 Task: Open a blank sheet, save the file as publicspeaking.pdf Add Heading 'Techniques for effective public speaking: 'Add the following points with small alphabets 'a)	Practice_x000D_
b)	Engage the audience_x000D_
c)	Use visual aids_x000D_
'Select the entire thext and change line spacing to  1.15 ,change the font size of heading and points to 26
Action: Mouse moved to (238, 202)
Screenshot: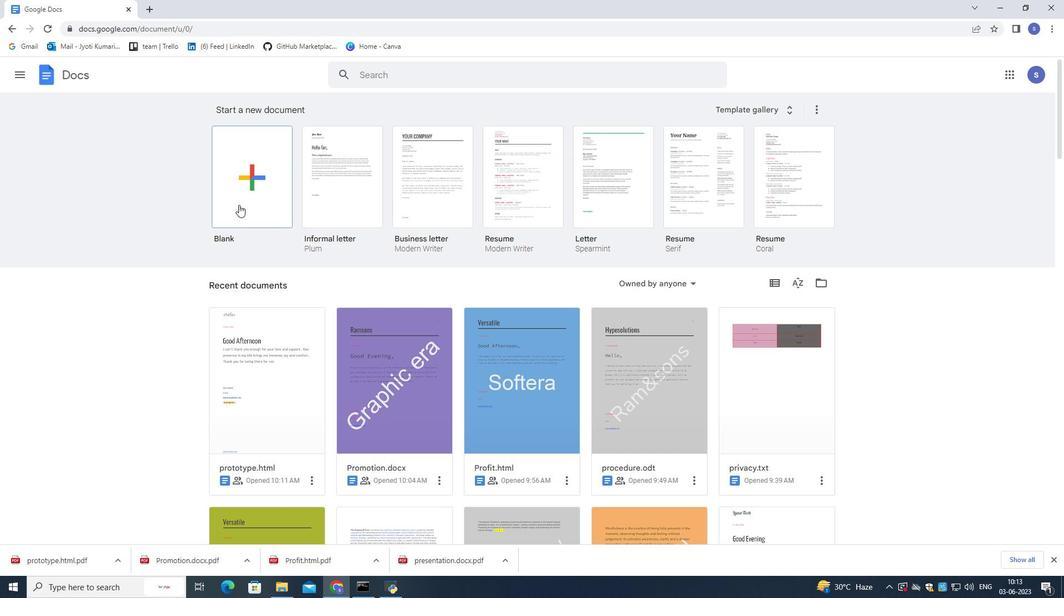 
Action: Mouse pressed left at (238, 202)
Screenshot: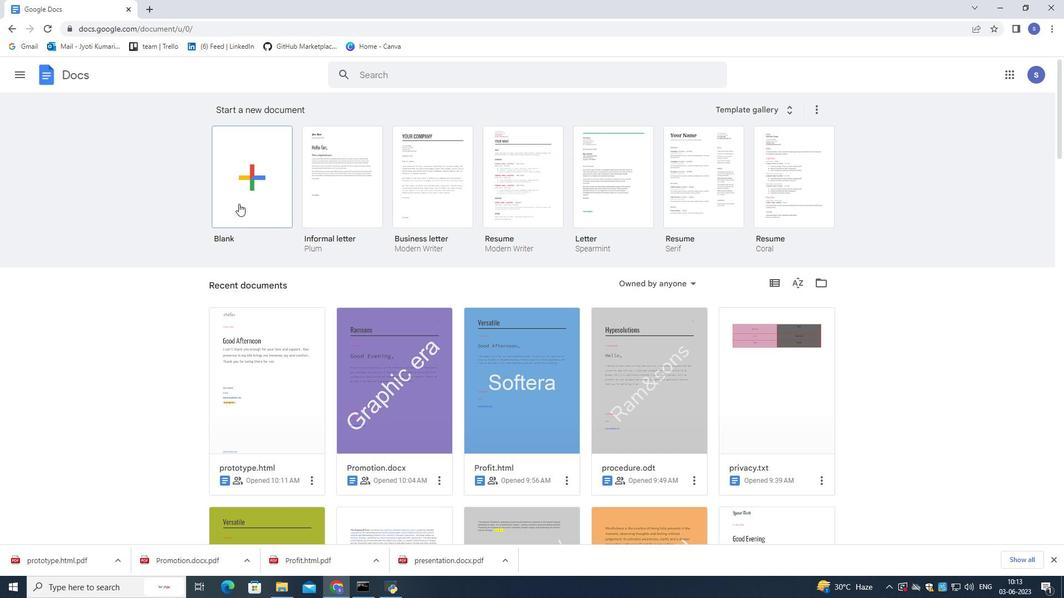 
Action: Mouse moved to (238, 202)
Screenshot: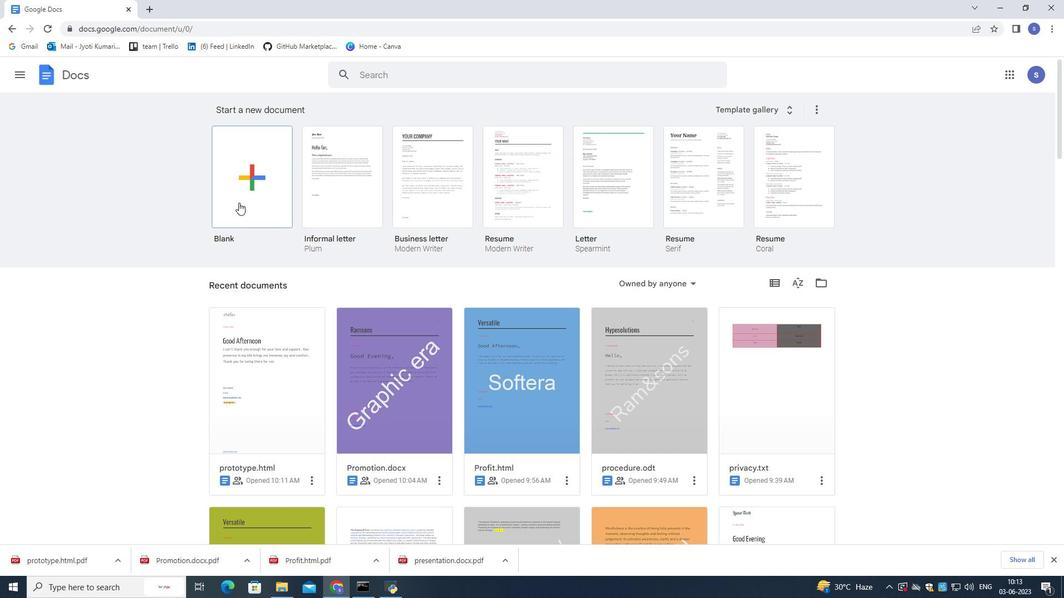 
Action: Mouse pressed left at (238, 202)
Screenshot: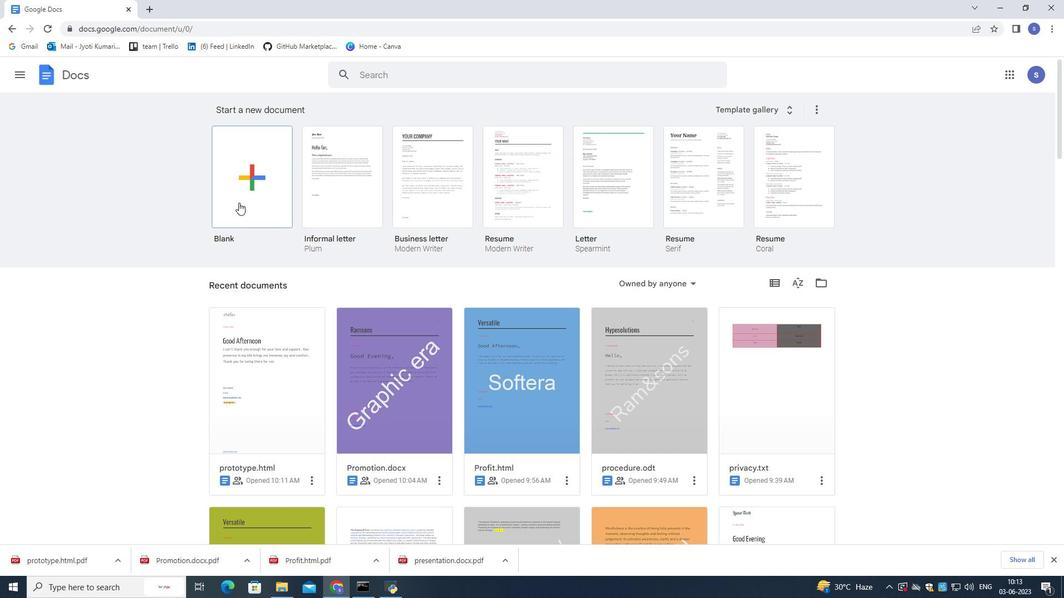 
Action: Mouse moved to (119, 69)
Screenshot: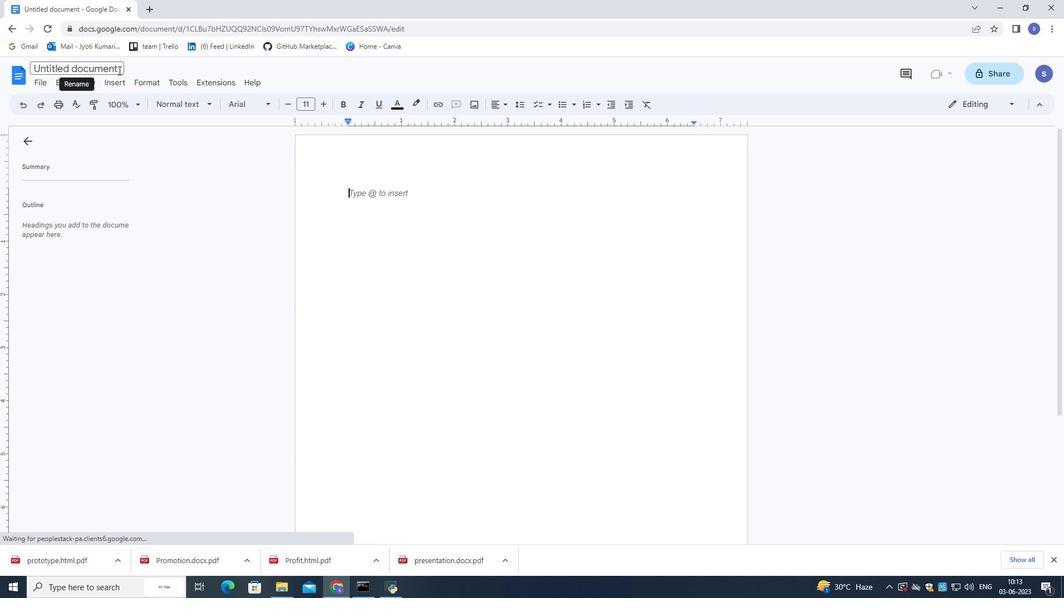 
Action: Mouse pressed left at (119, 69)
Screenshot: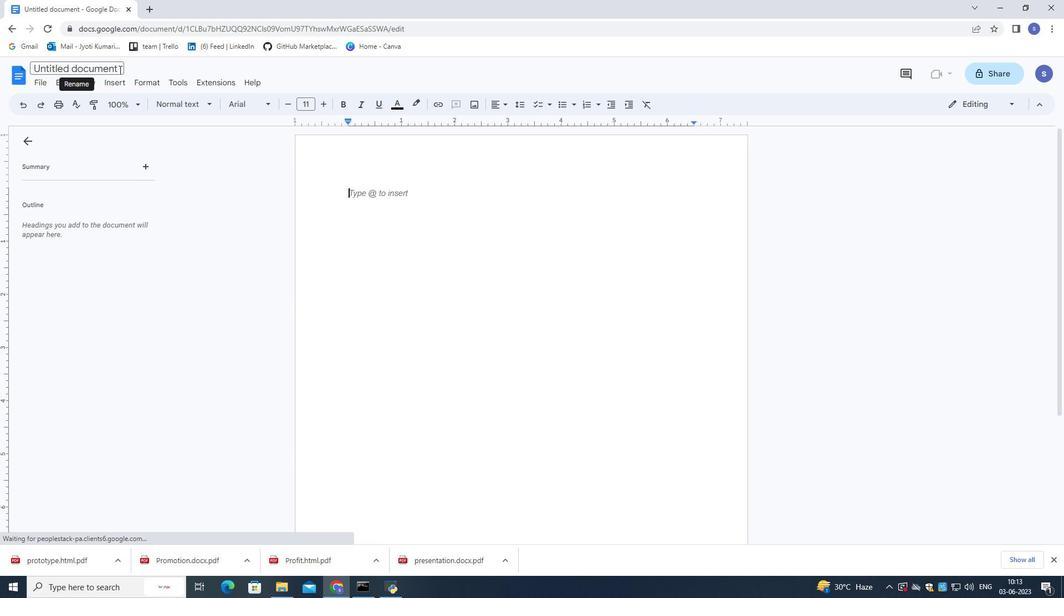 
Action: Mouse moved to (119, 69)
Screenshot: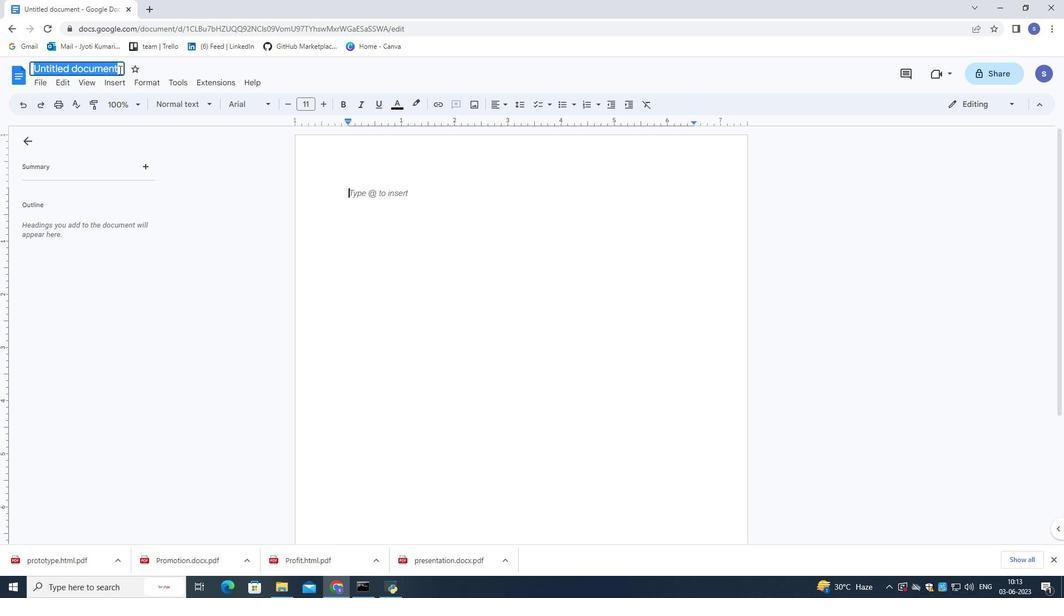 
Action: Key pressed pulicspeaking.pdf<Key.enter>
Screenshot: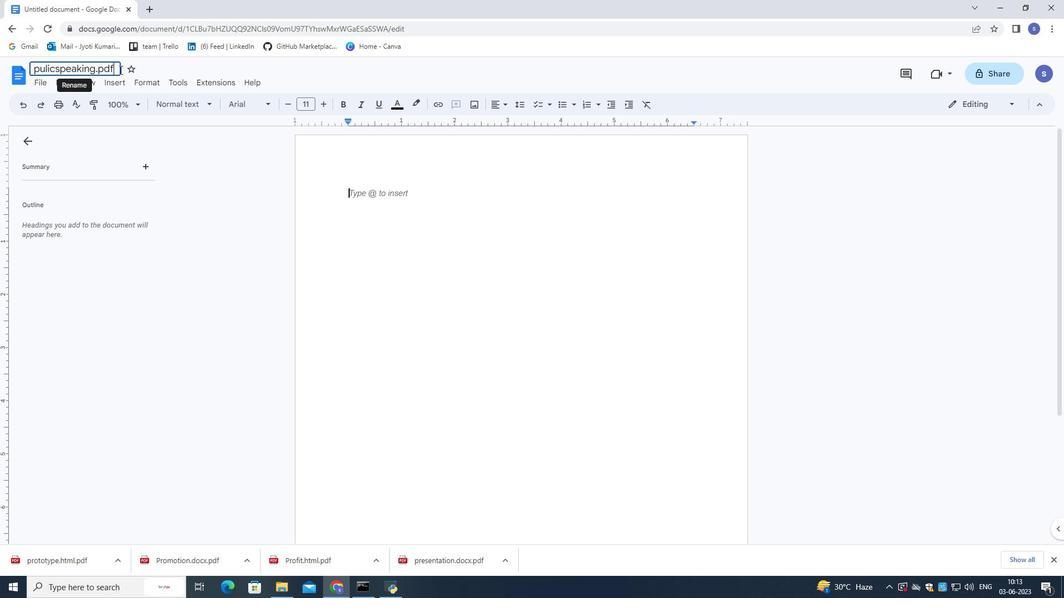 
Action: Mouse moved to (336, 191)
Screenshot: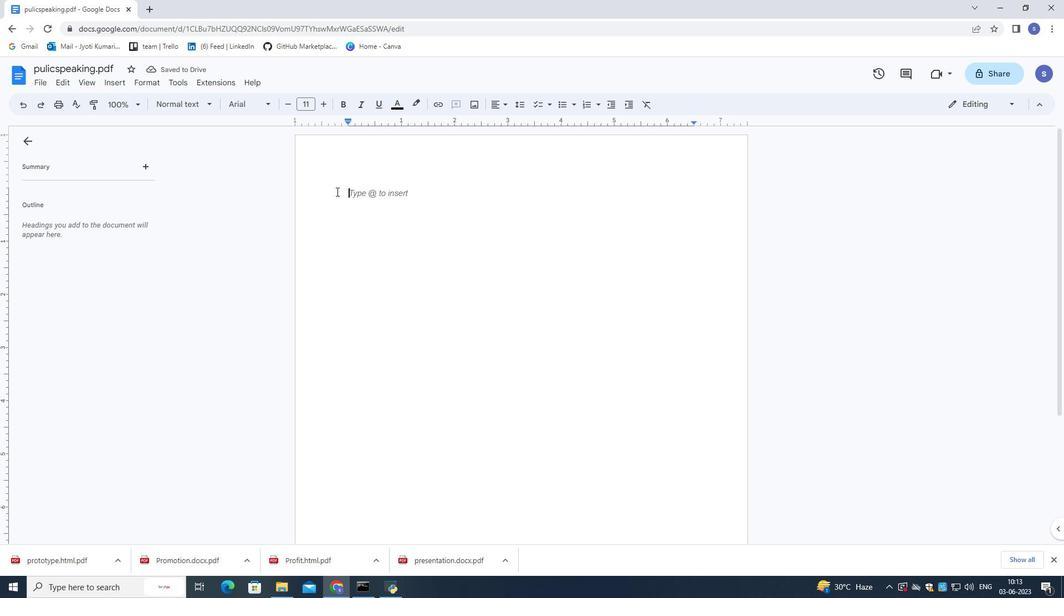 
Action: Mouse pressed left at (336, 191)
Screenshot: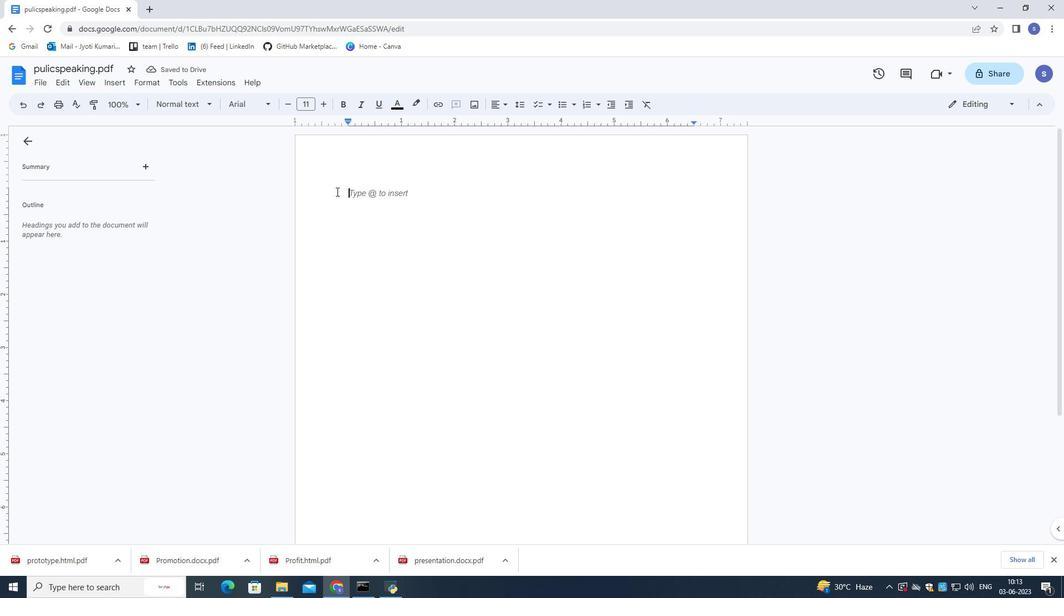 
Action: Mouse moved to (325, 151)
Screenshot: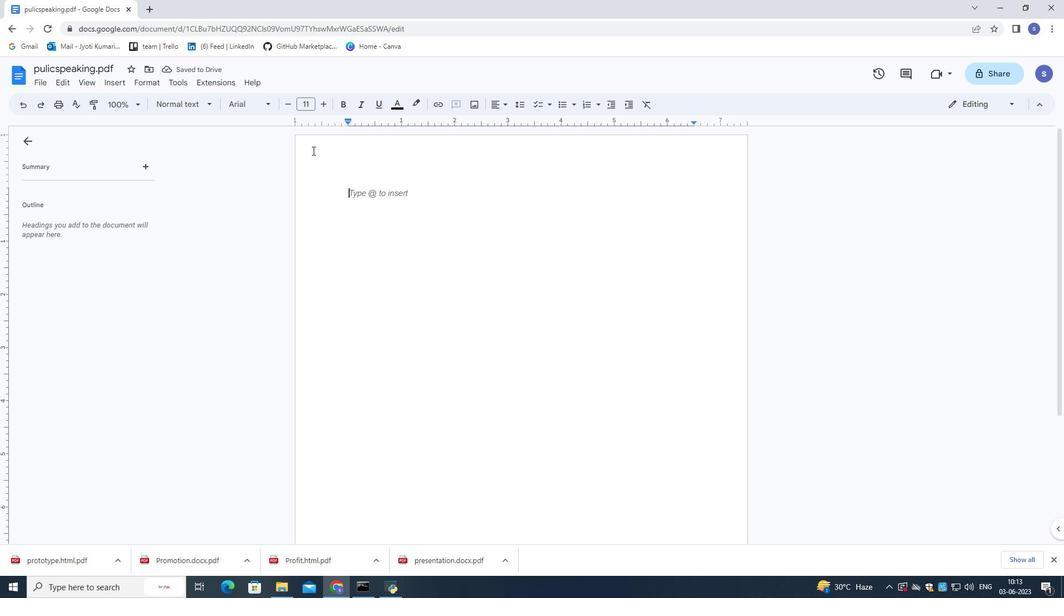 
Action: Key pressed <Key.shift><Key.shift><Key.shift><Key.shift><Key.shift><Key.shift><Key.shift><Key.shift><Key.shift><Key.shift><Key.shift><Key.shift><Key.shift><Key.shift><Key.shift>Public<Key.space><Key.backspace><Key.backspace><Key.backspace><Key.backspace><Key.backspace><Key.backspace><Key.backspace><Key.backspace><Key.backspace><Key.backspace><Key.backspace><Key.backspace><Key.shift>Techniques<Key.space>for<Key.space><Key.shift>effective<Key.space>public<Key.space>speaking<Key.shift_r>:<Key.space><Key.enter><Key.enter>
Screenshot: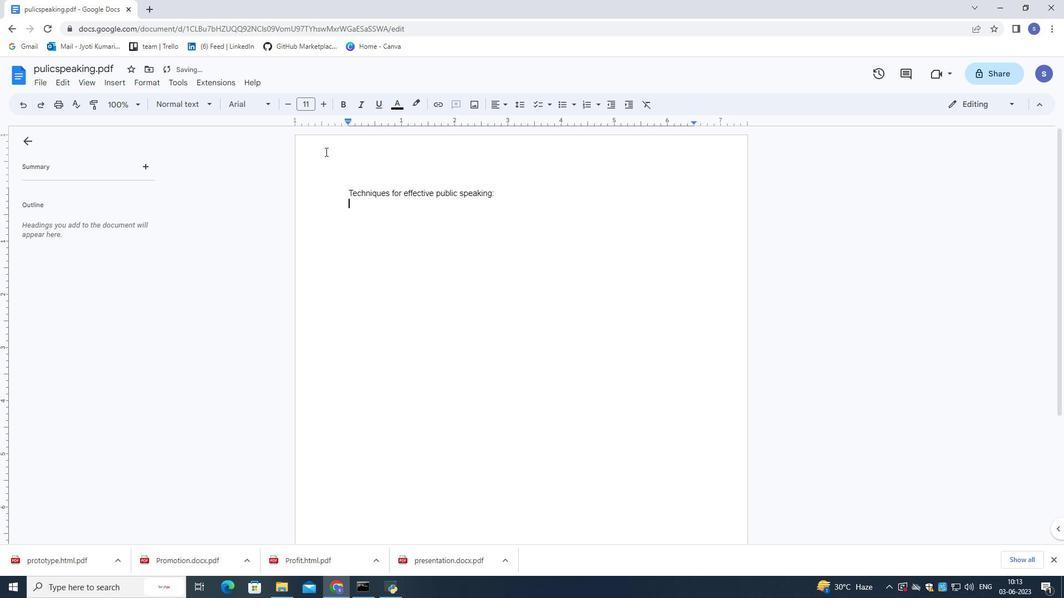 
Action: Mouse moved to (568, 103)
Screenshot: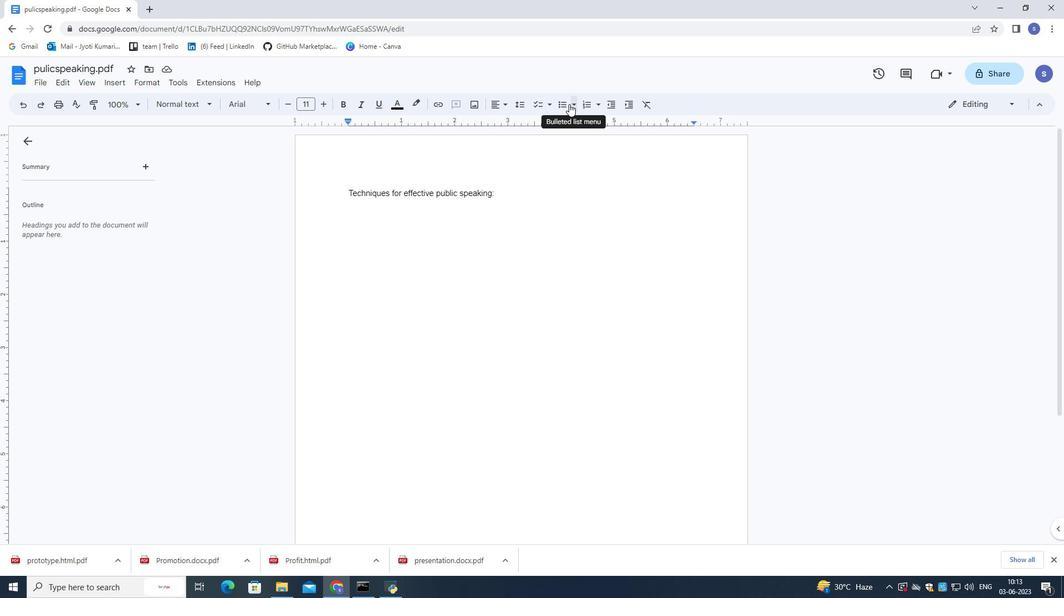 
Action: Mouse pressed left at (568, 103)
Screenshot: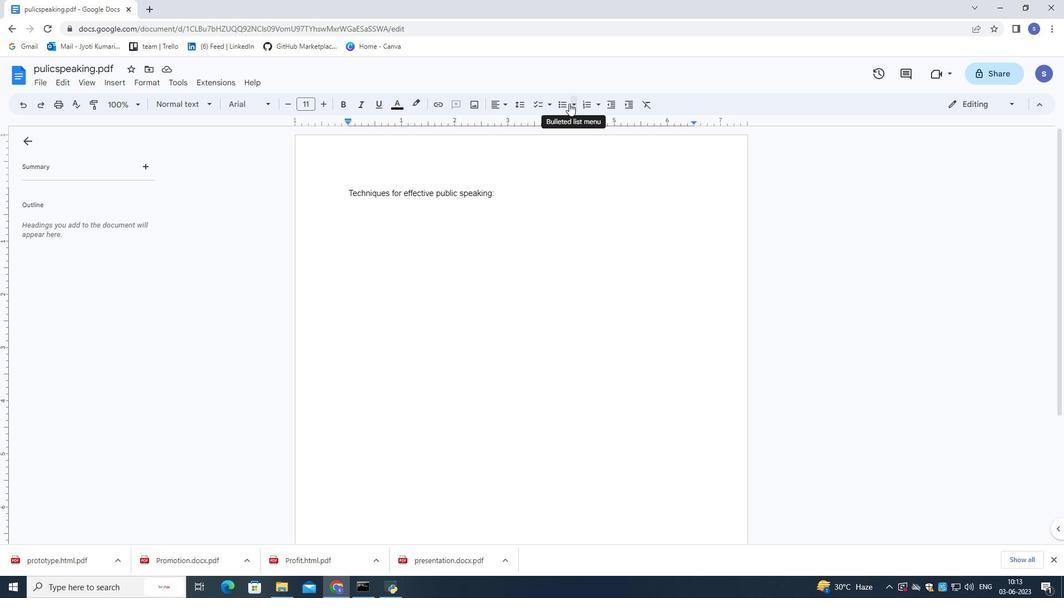 
Action: Mouse moved to (571, 104)
Screenshot: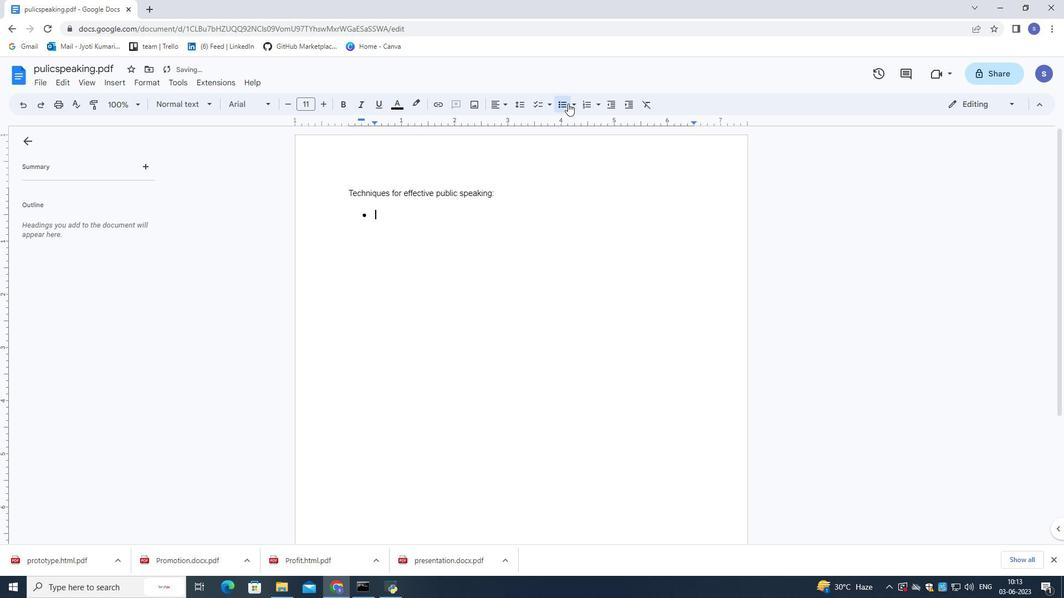 
Action: Mouse pressed left at (571, 104)
Screenshot: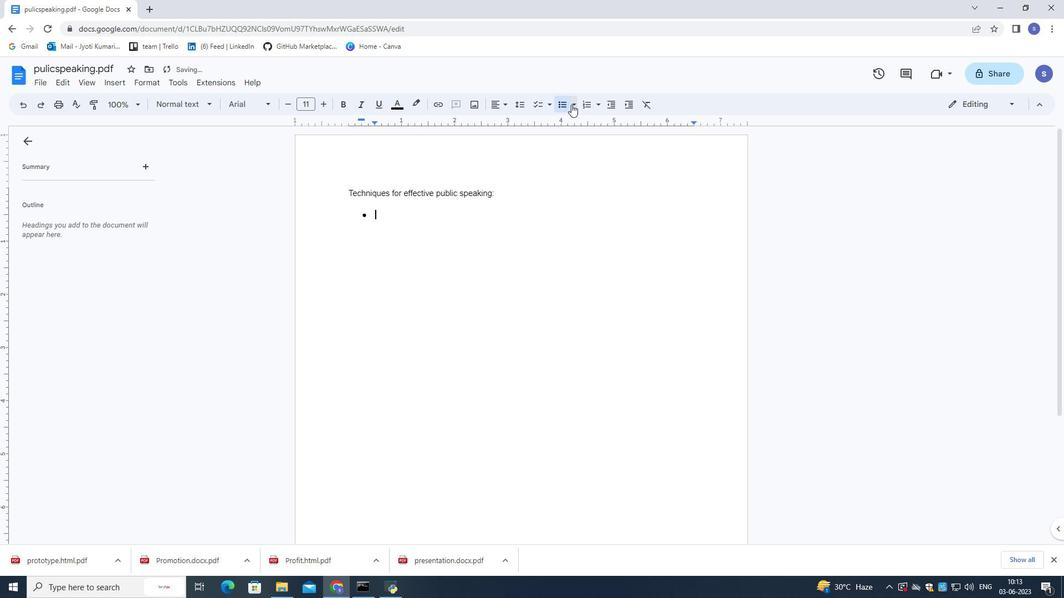 
Action: Mouse moved to (598, 106)
Screenshot: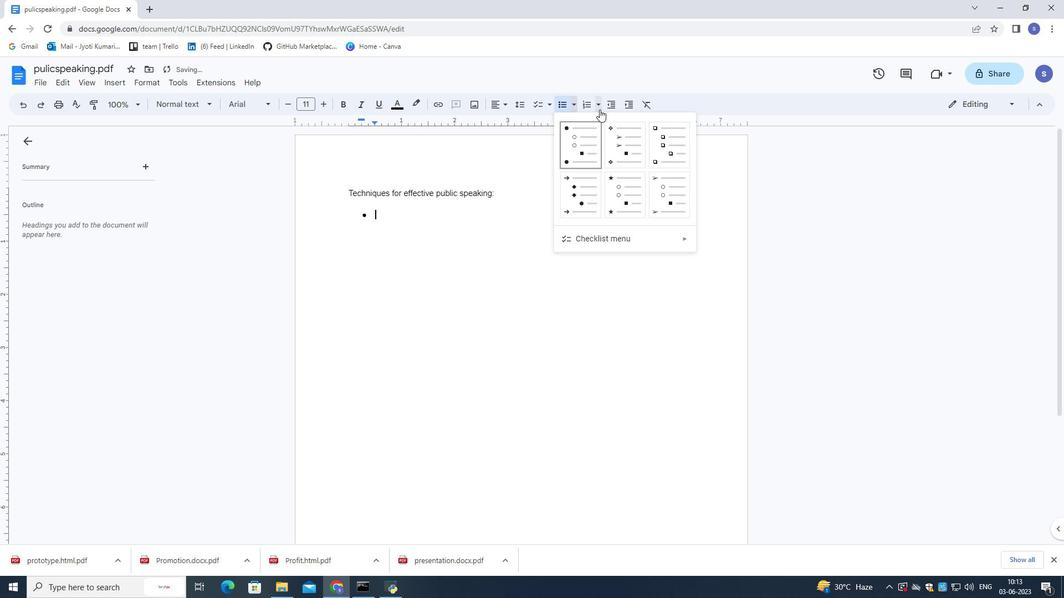 
Action: Mouse pressed left at (598, 106)
Screenshot: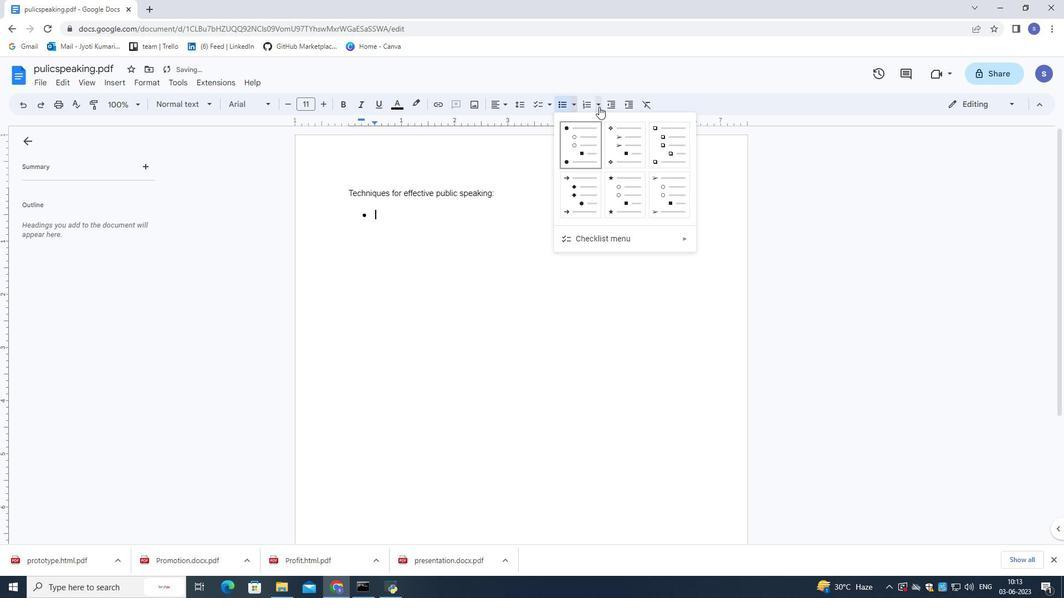 
Action: Mouse moved to (648, 155)
Screenshot: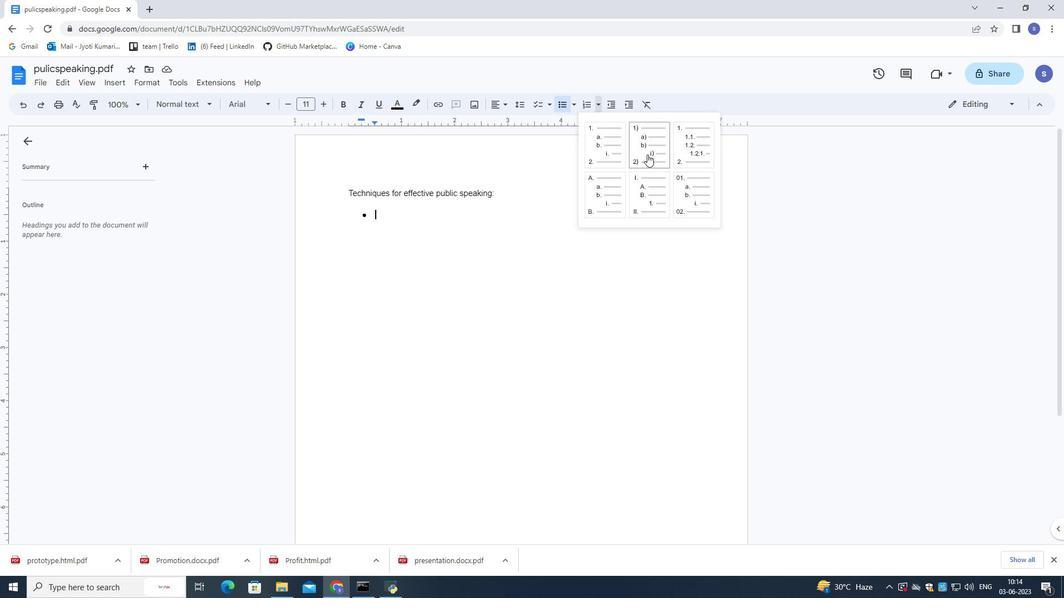 
Action: Mouse pressed left at (648, 155)
Screenshot: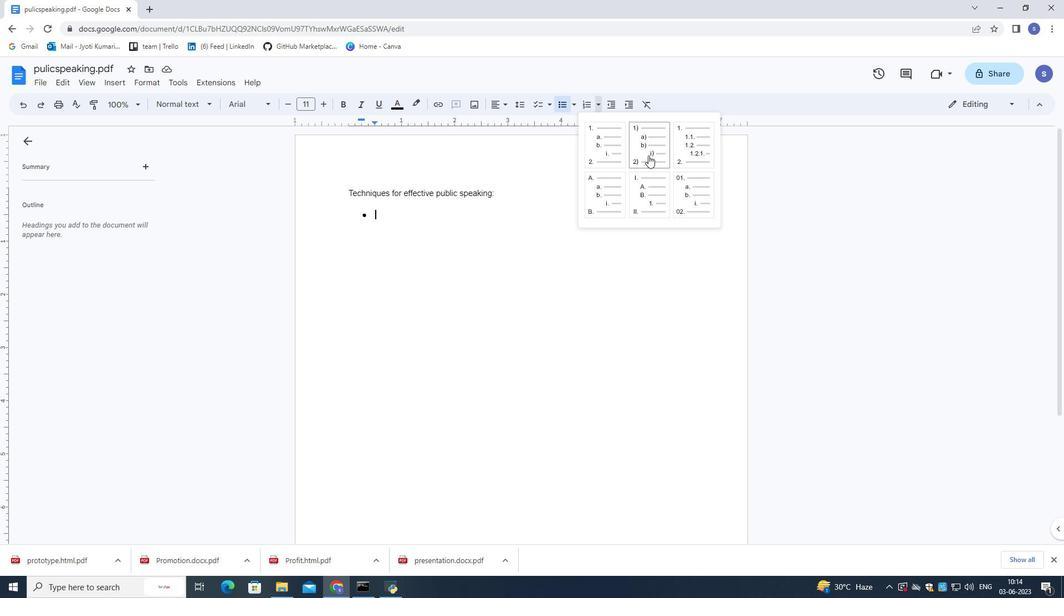 
Action: Mouse moved to (637, 169)
Screenshot: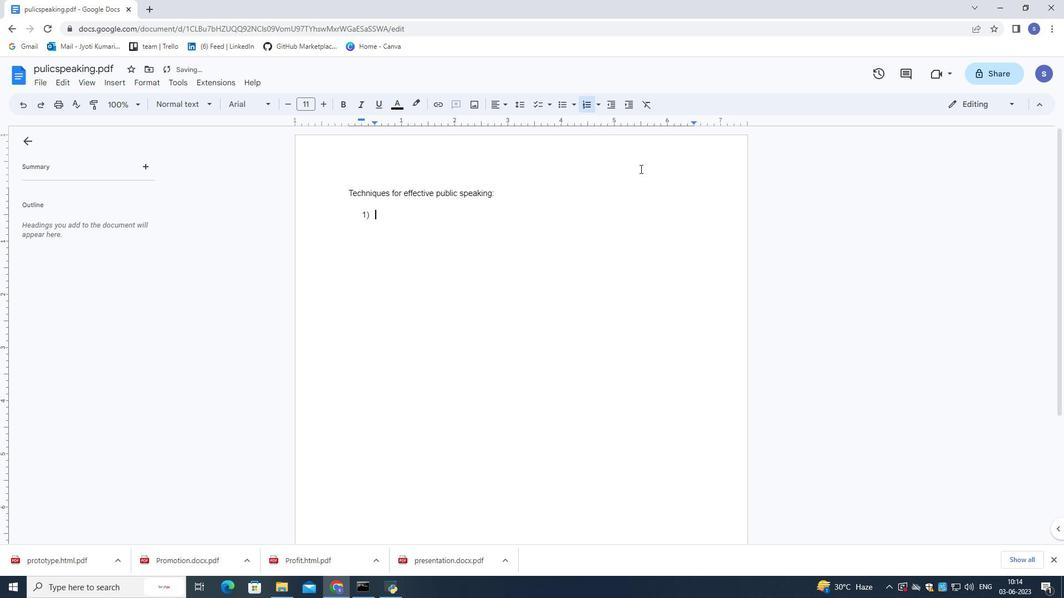 
Action: Key pressed <Key.enter><Key.enter>
Screenshot: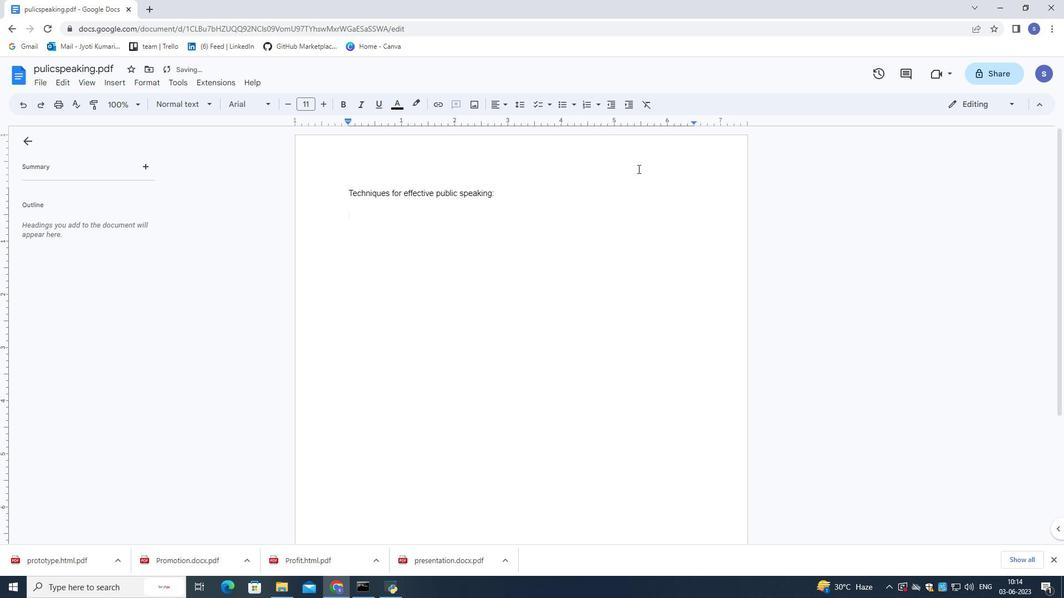 
Action: Mouse moved to (544, 108)
Screenshot: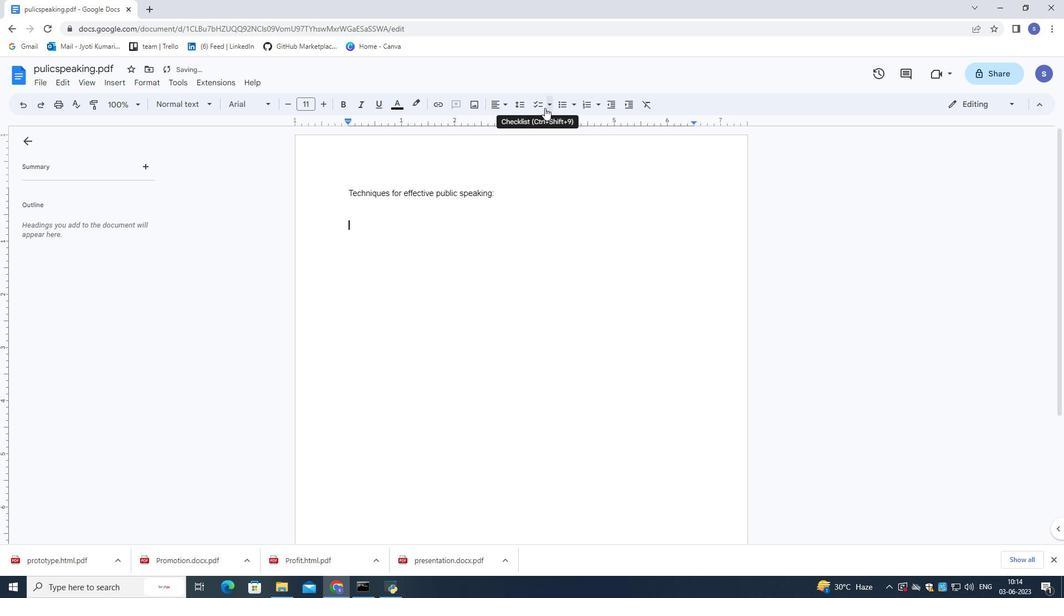
Action: Mouse pressed left at (544, 108)
Screenshot: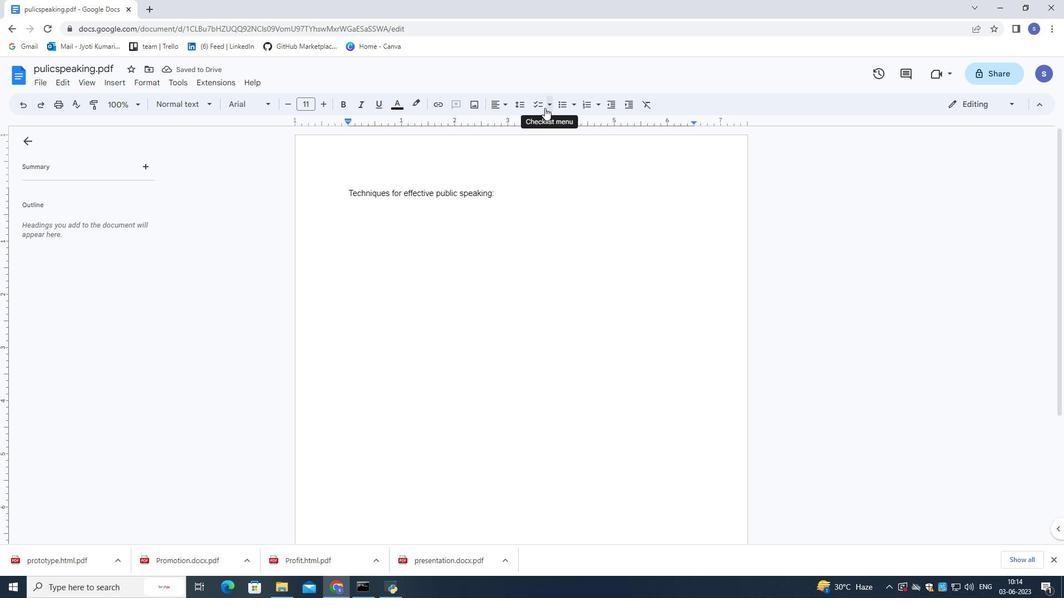 
Action: Mouse moved to (523, 108)
Screenshot: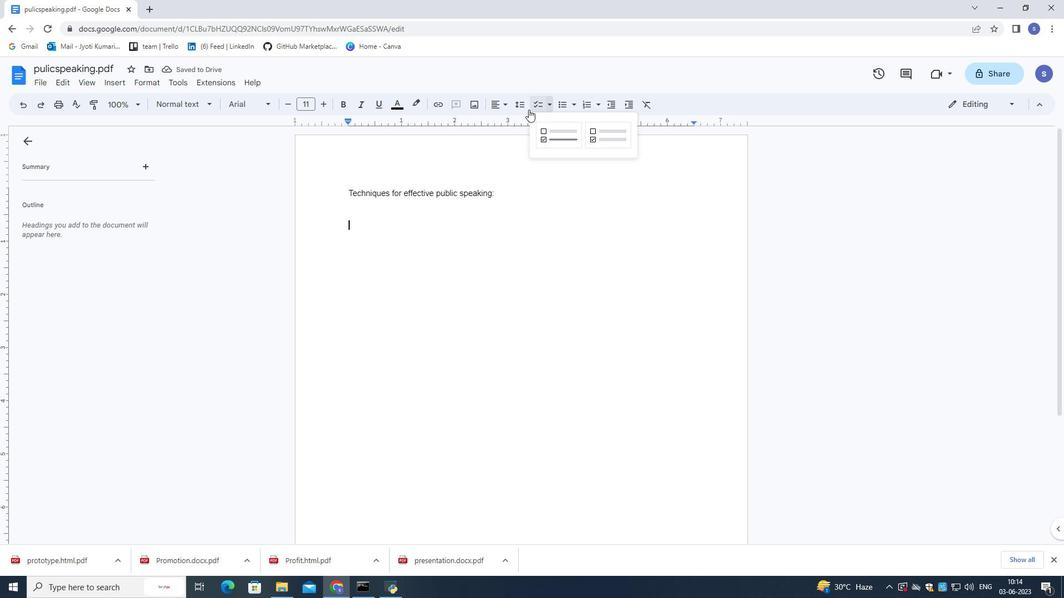 
Action: Mouse pressed left at (523, 108)
Screenshot: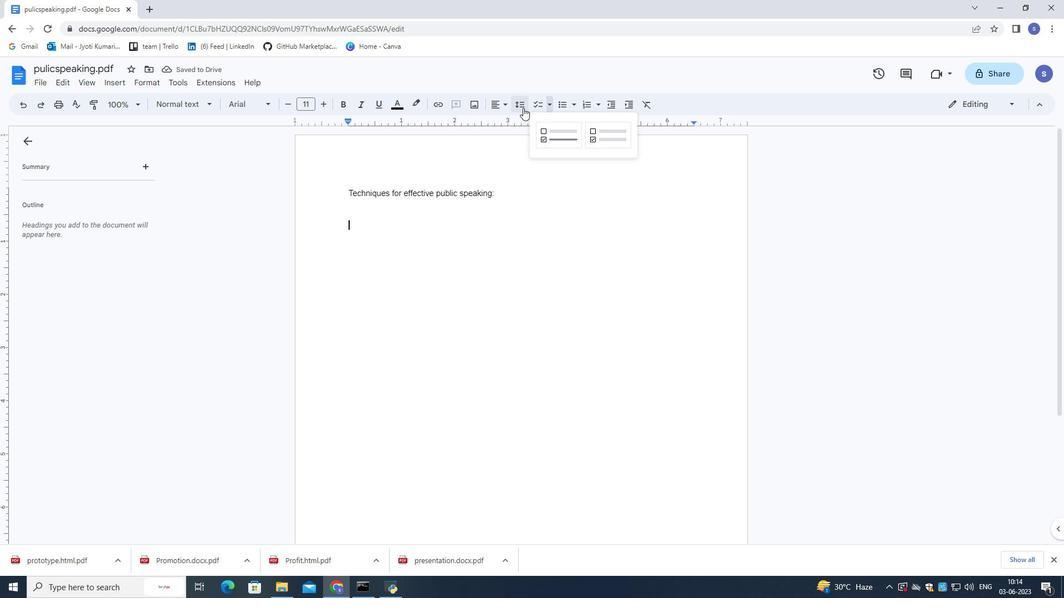 
Action: Mouse moved to (570, 108)
Screenshot: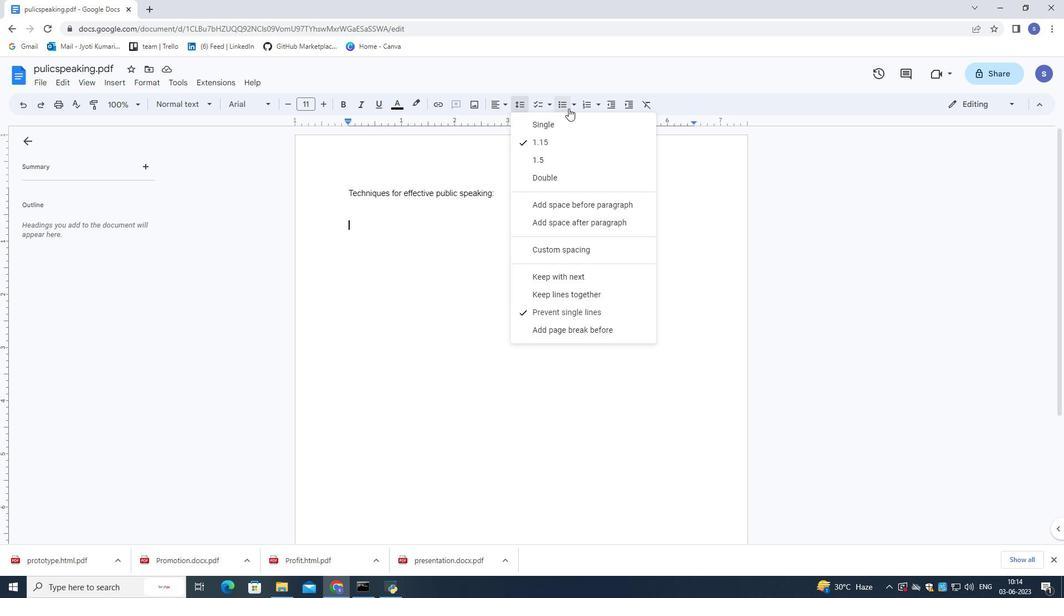 
Action: Mouse pressed left at (570, 108)
Screenshot: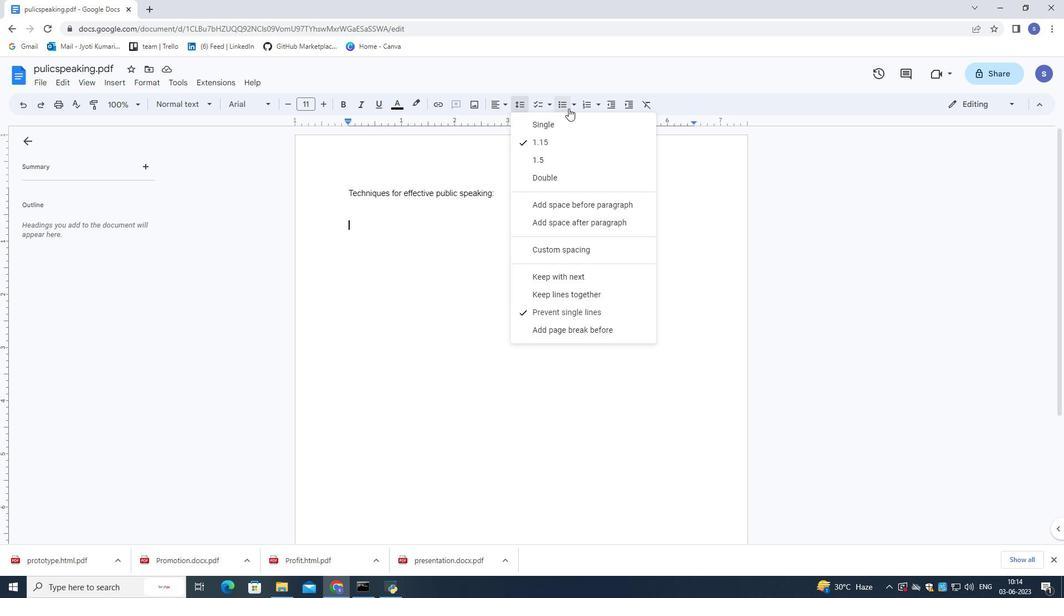 
Action: Mouse moved to (595, 105)
Screenshot: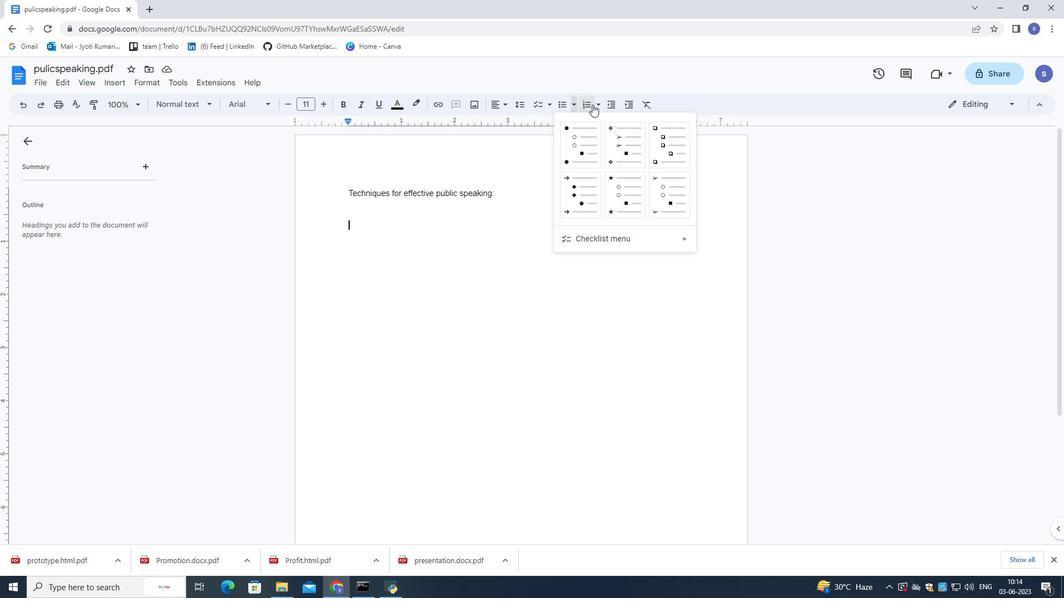 
Action: Mouse pressed left at (595, 105)
Screenshot: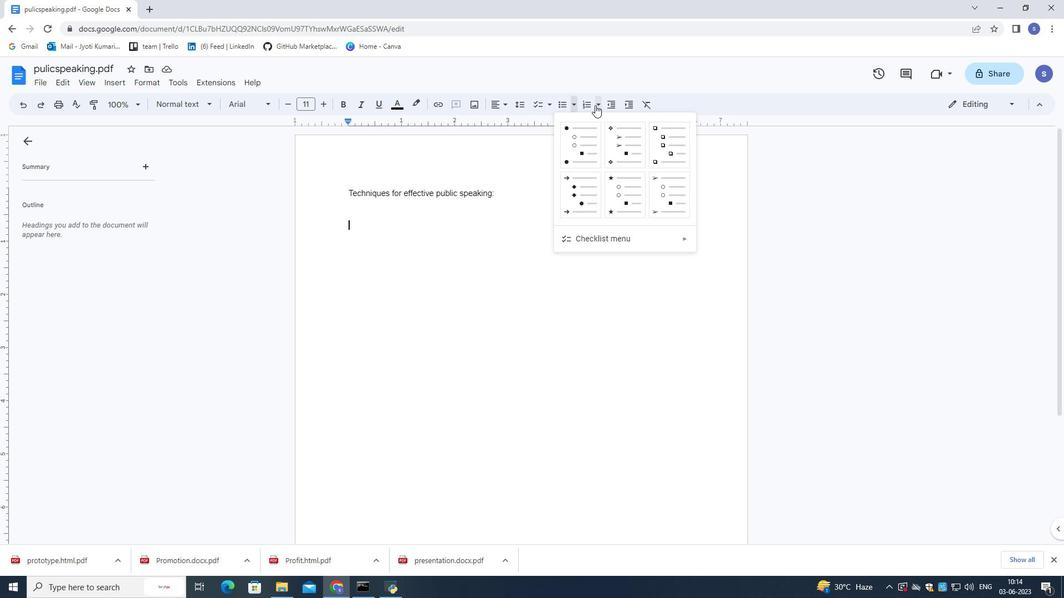 
Action: Mouse moved to (610, 179)
Screenshot: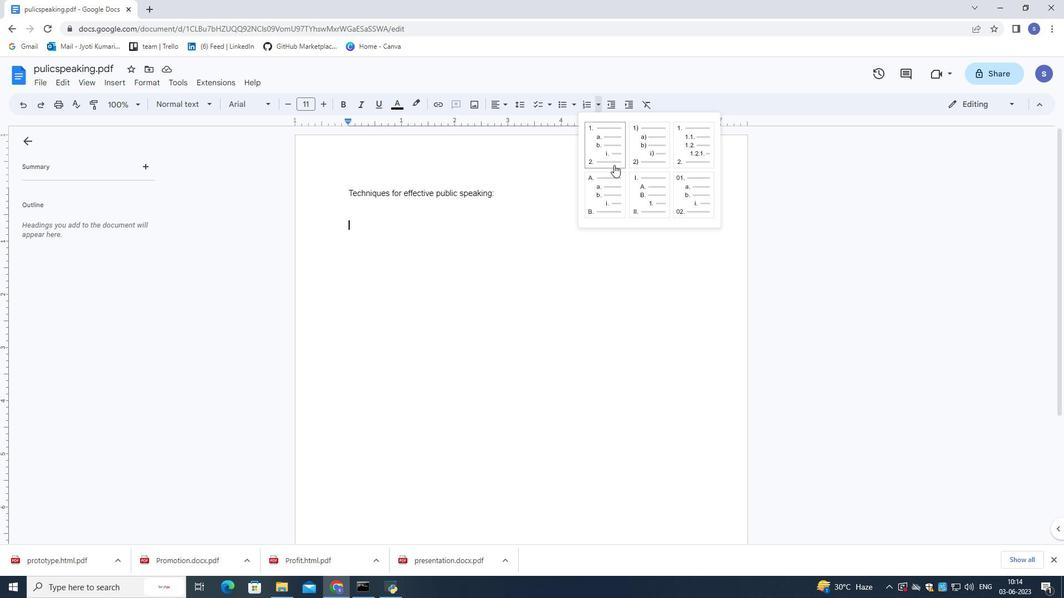 
Action: Mouse pressed left at (610, 179)
Screenshot: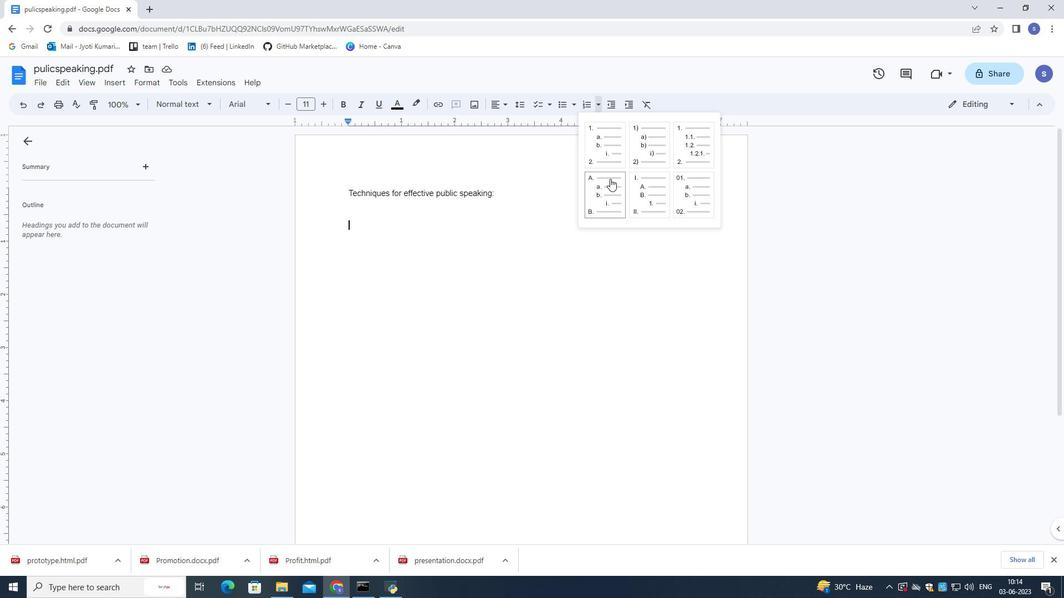 
Action: Mouse moved to (610, 181)
Screenshot: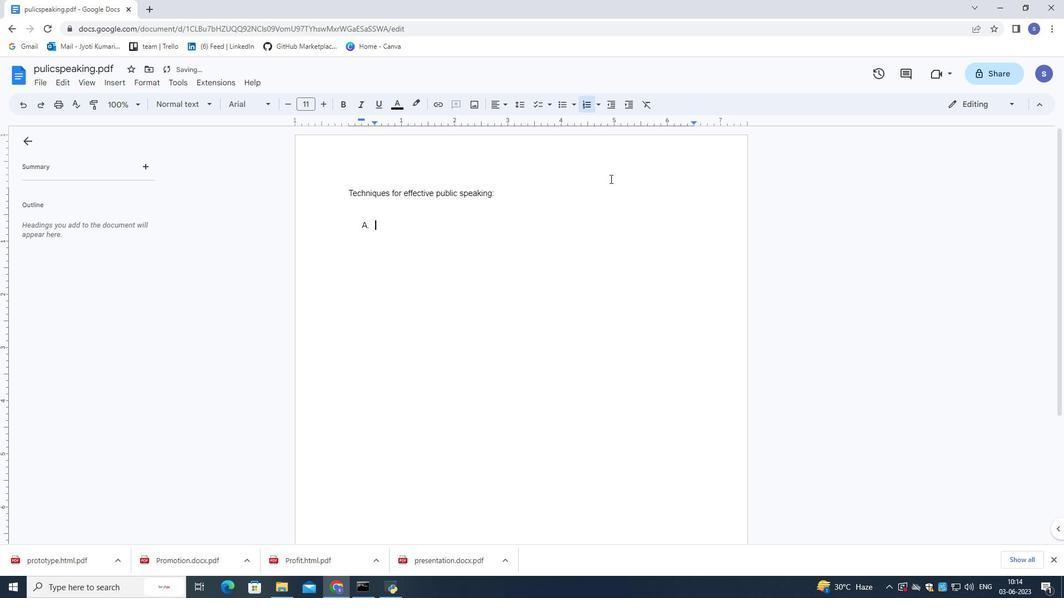 
Action: Key pressed practice<Key.enter><Key.shift><Key.shift><Key.shift>Engage<Key.space>and<Key.space>audience<Key.enter><Key.shift>use<Key.space>visual<Key.space>aids
Screenshot: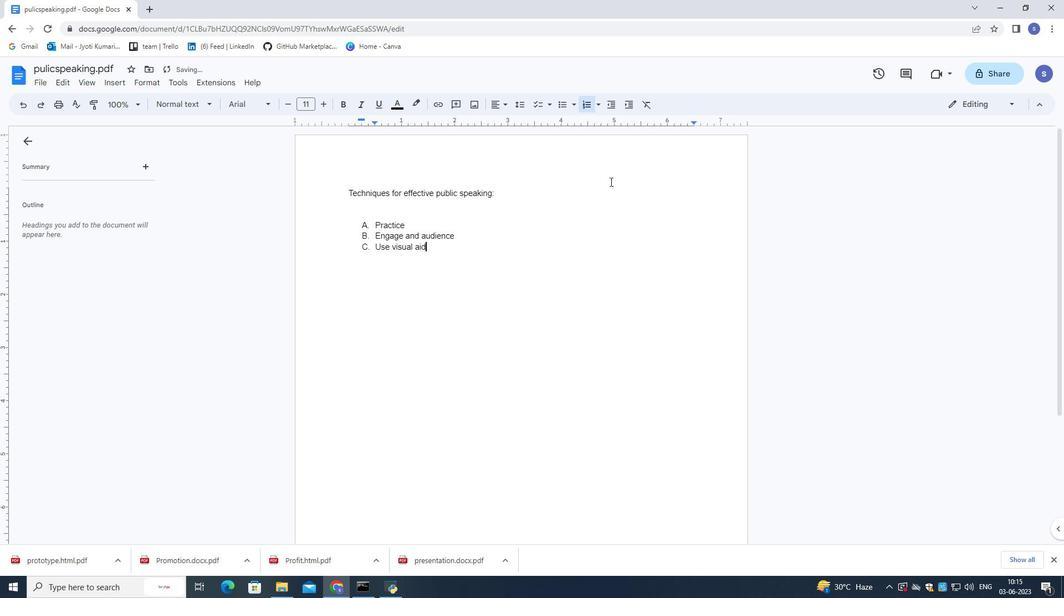
Action: Mouse moved to (479, 254)
Screenshot: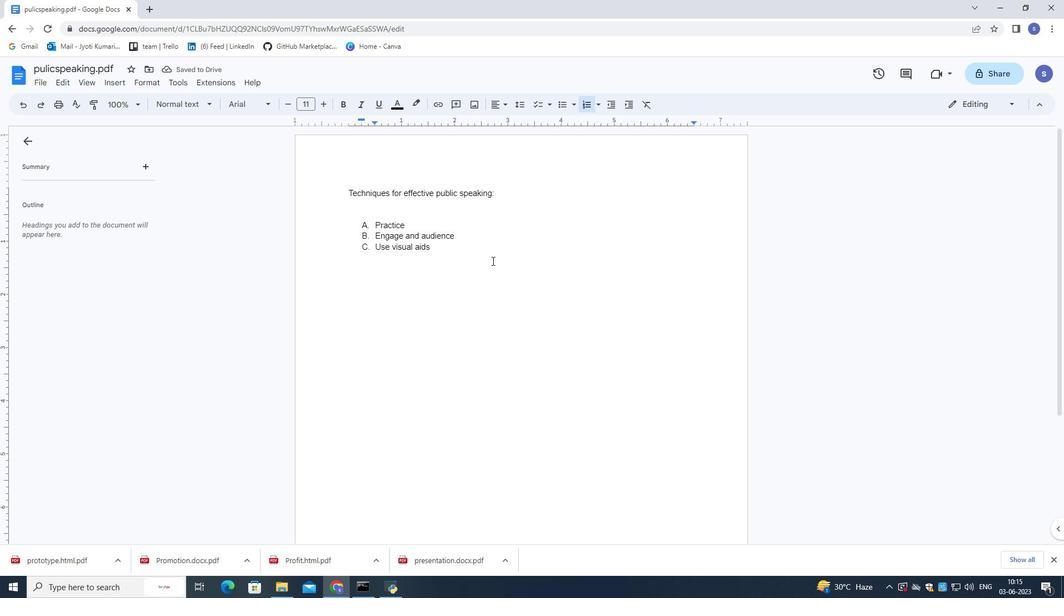 
Action: Mouse pressed left at (479, 254)
Screenshot: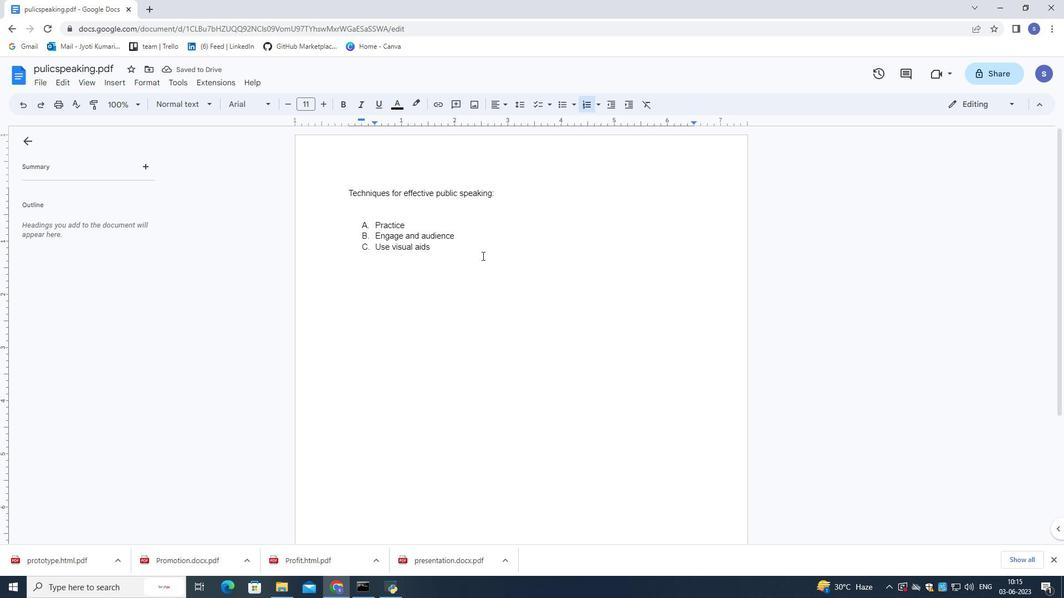 
Action: Mouse moved to (346, 226)
Screenshot: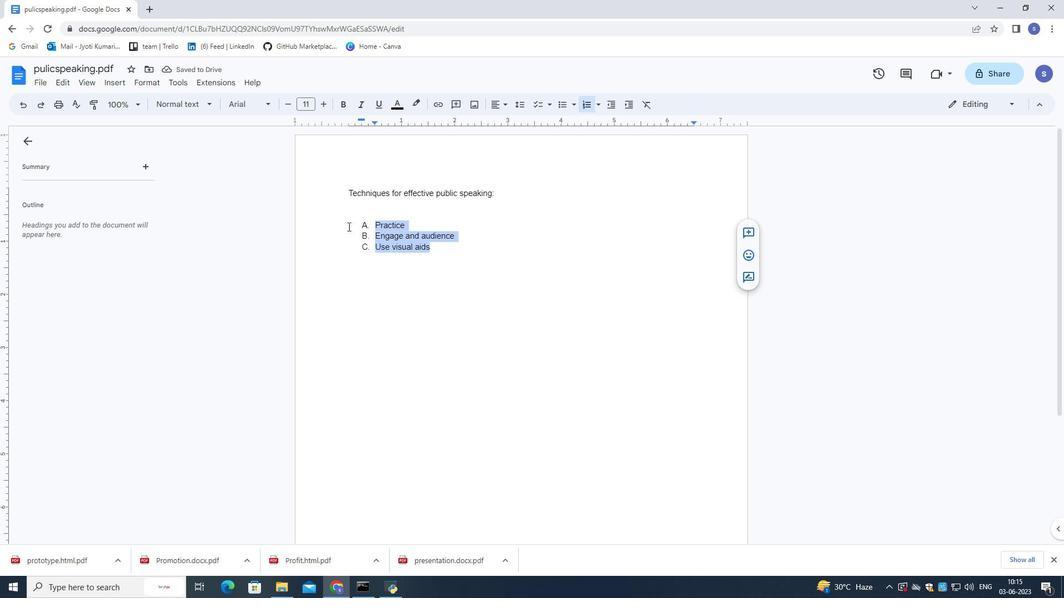 
Action: Mouse pressed left at (346, 226)
Screenshot: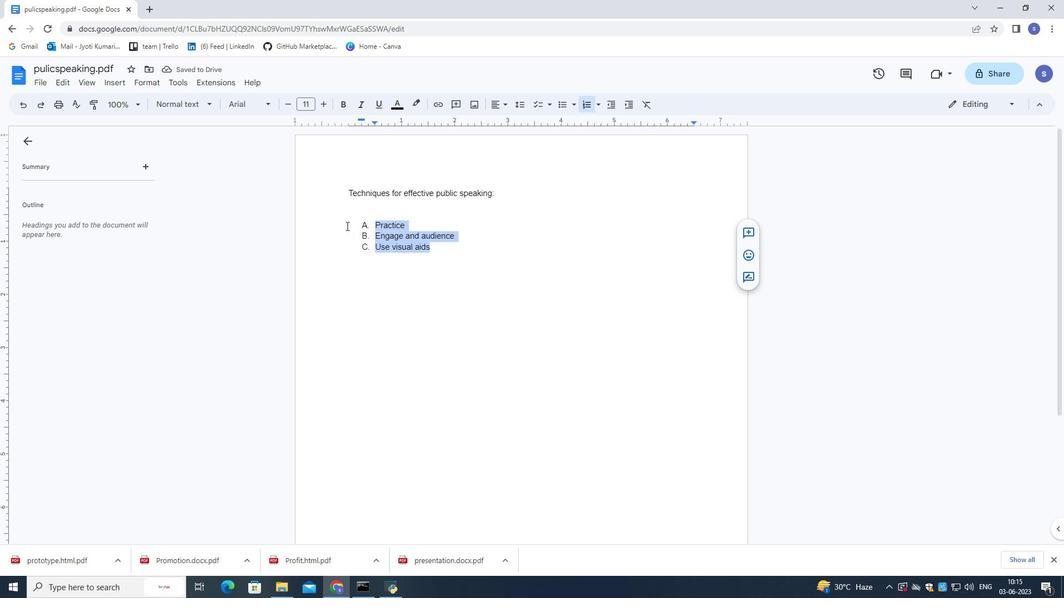 
Action: Mouse moved to (514, 105)
Screenshot: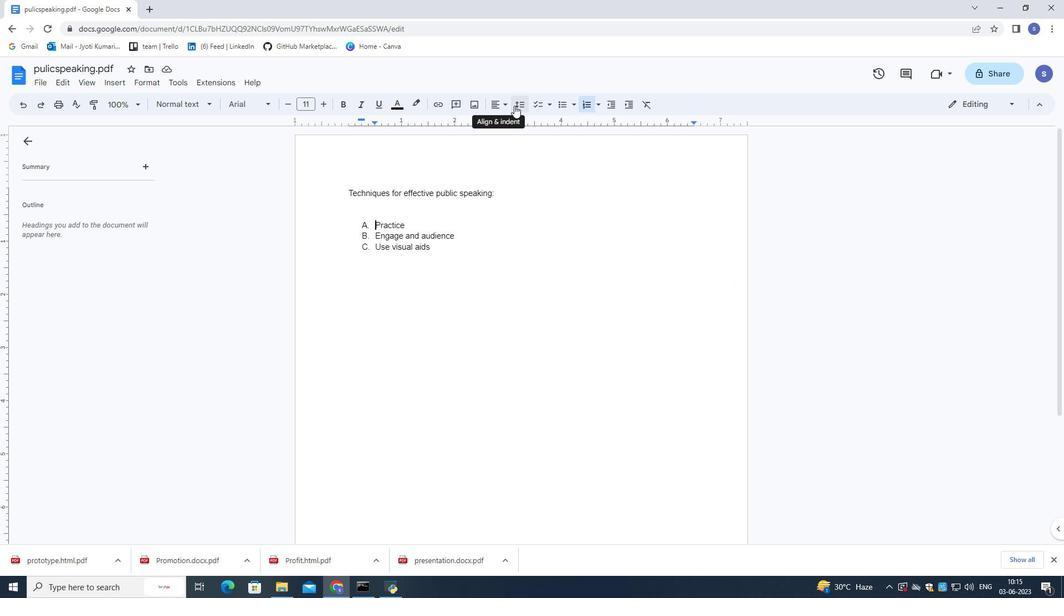 
Action: Mouse pressed left at (514, 105)
Screenshot: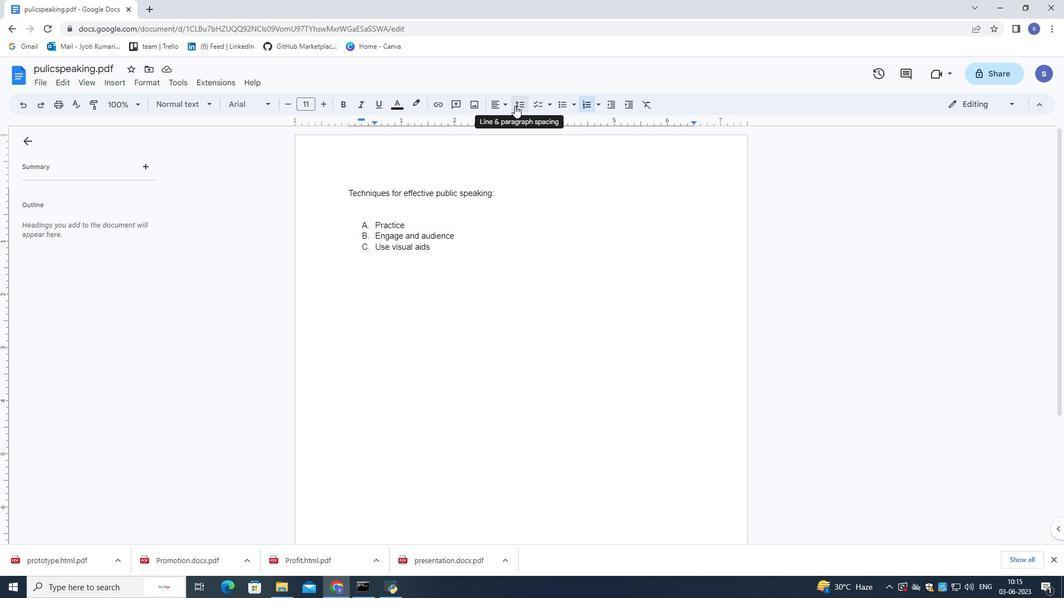 
Action: Mouse moved to (528, 140)
Screenshot: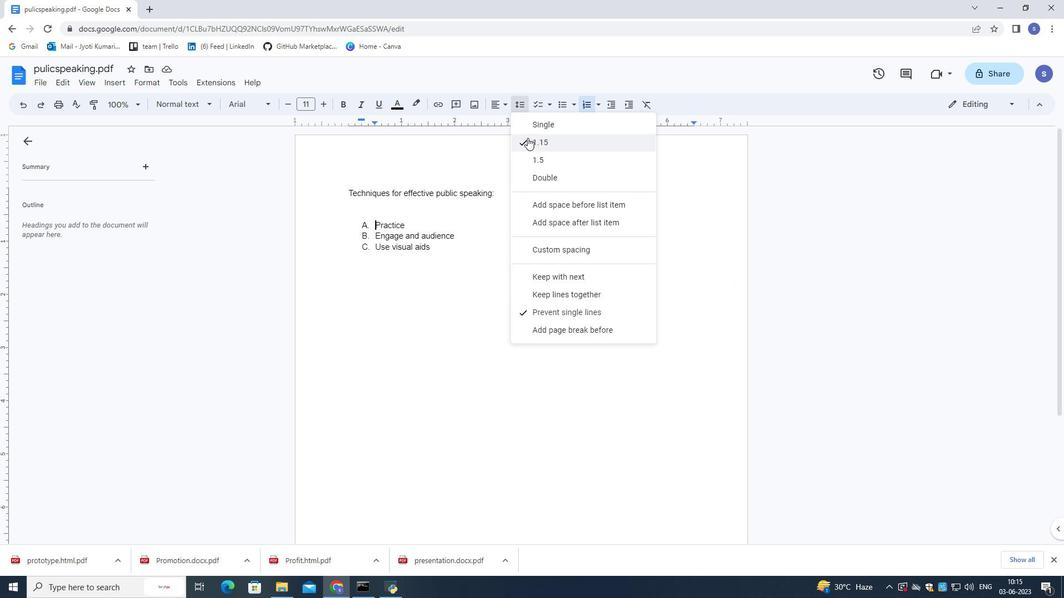 
Action: Mouse pressed left at (528, 140)
Screenshot: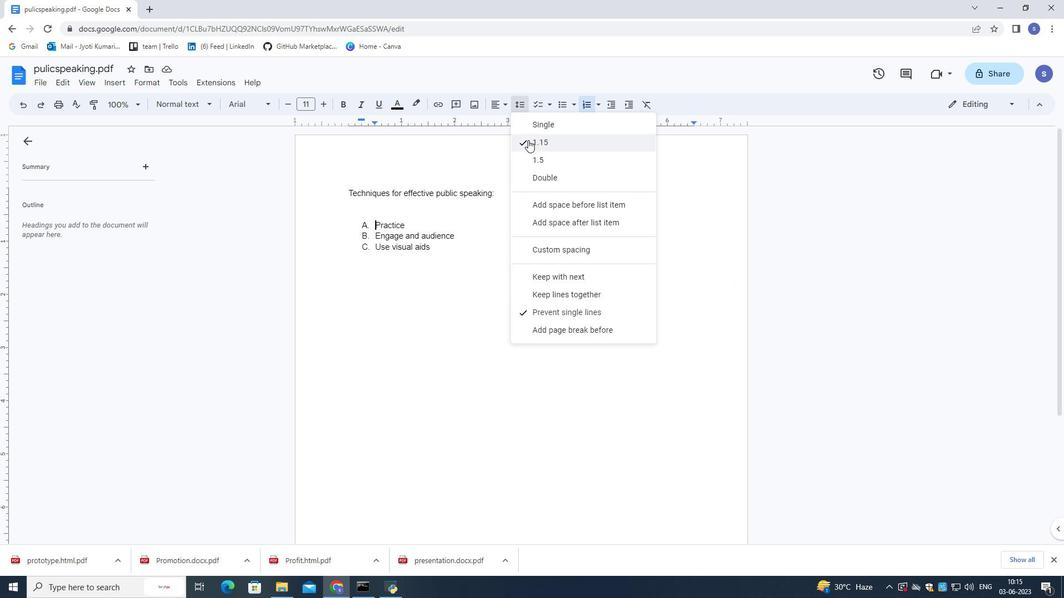 
Action: Mouse moved to (529, 144)
Screenshot: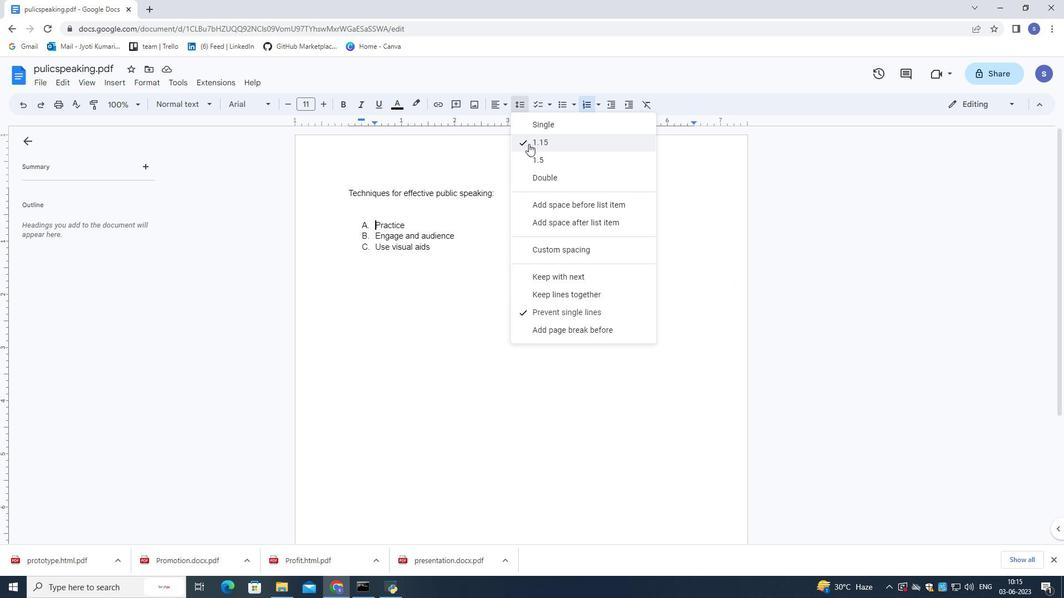 
Action: Mouse pressed left at (529, 144)
Screenshot: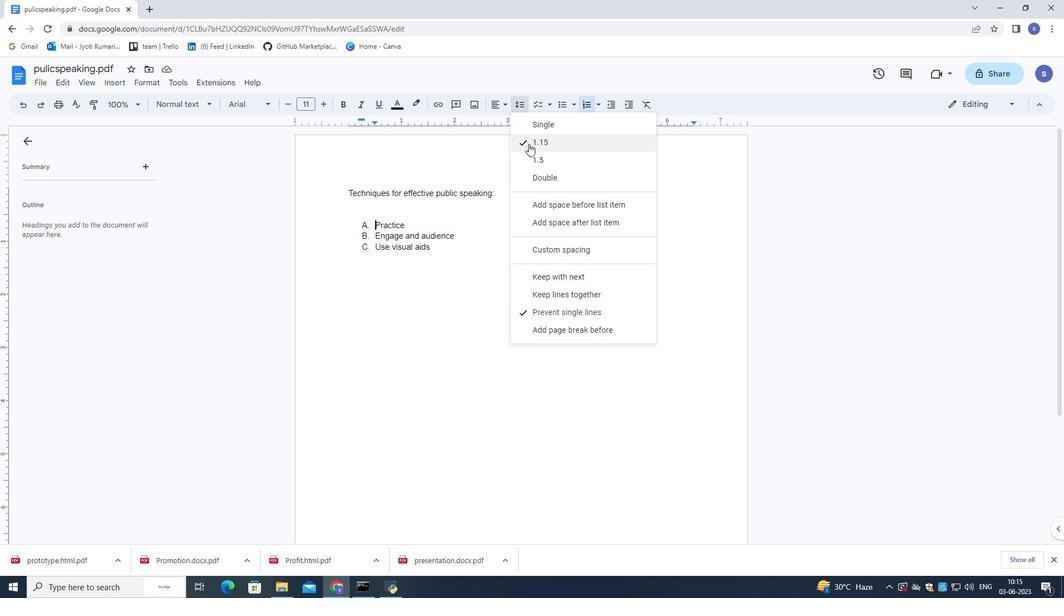 
Action: Mouse moved to (451, 257)
Screenshot: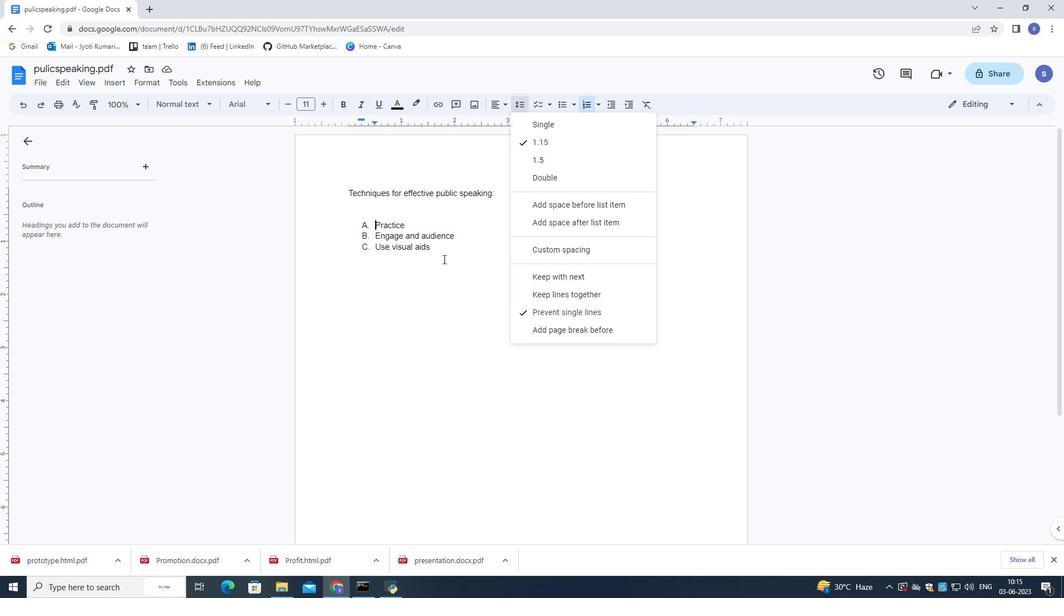 
Action: Mouse pressed left at (451, 257)
Screenshot: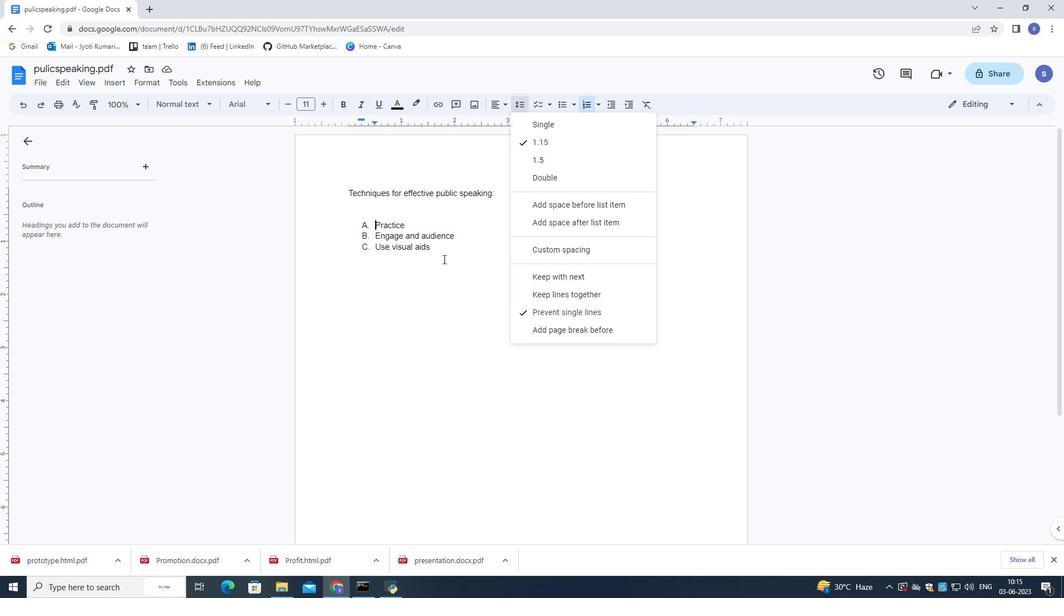 
Action: Mouse moved to (452, 256)
Screenshot: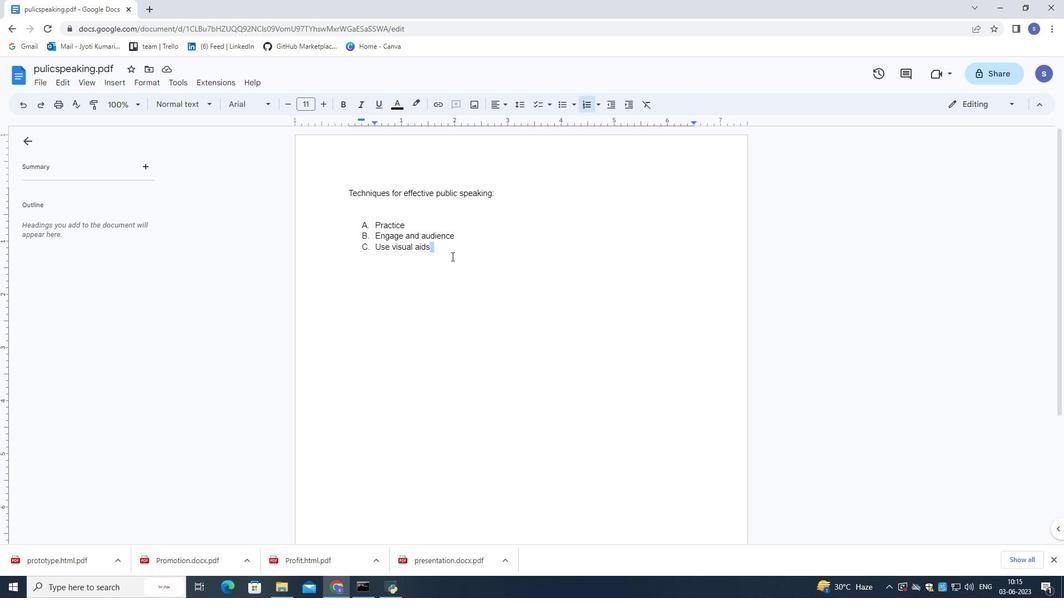 
Action: Mouse pressed left at (452, 256)
Screenshot: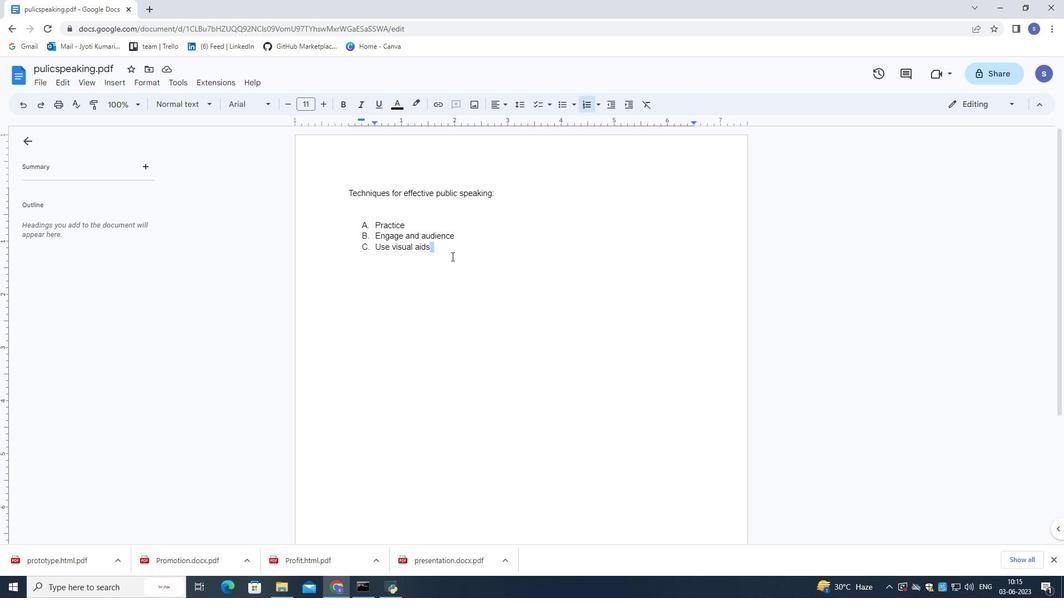 
Action: Mouse moved to (531, 215)
Screenshot: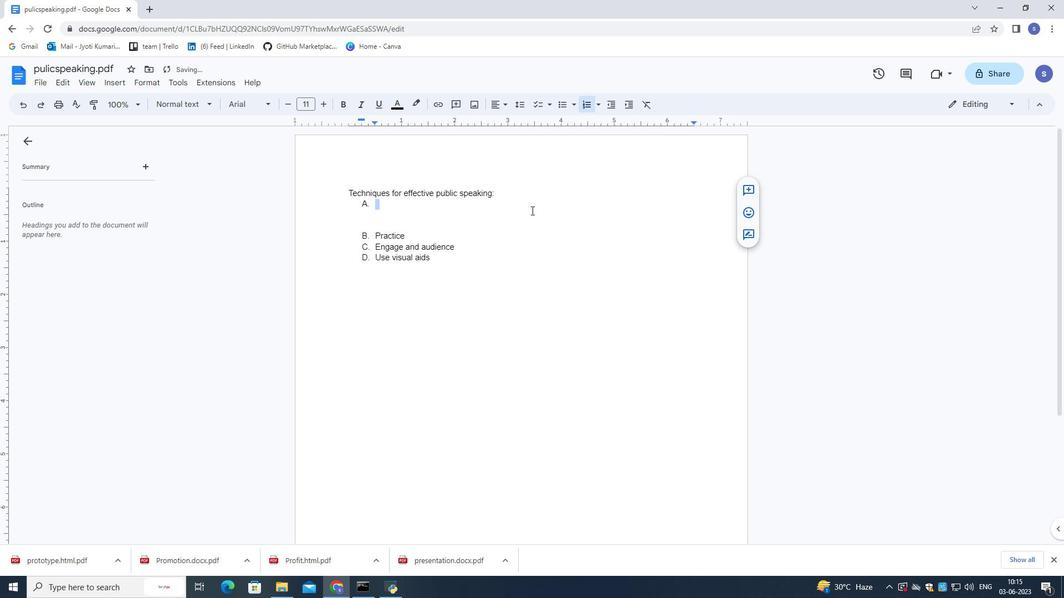 
Action: Key pressed ctrl+Z
Screenshot: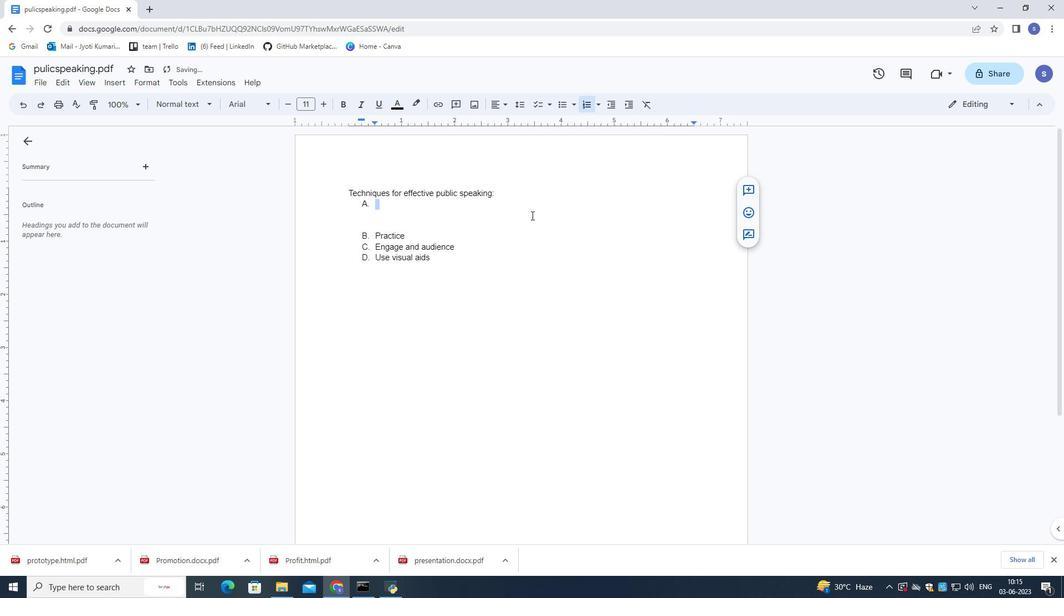 
Action: Mouse moved to (533, 206)
Screenshot: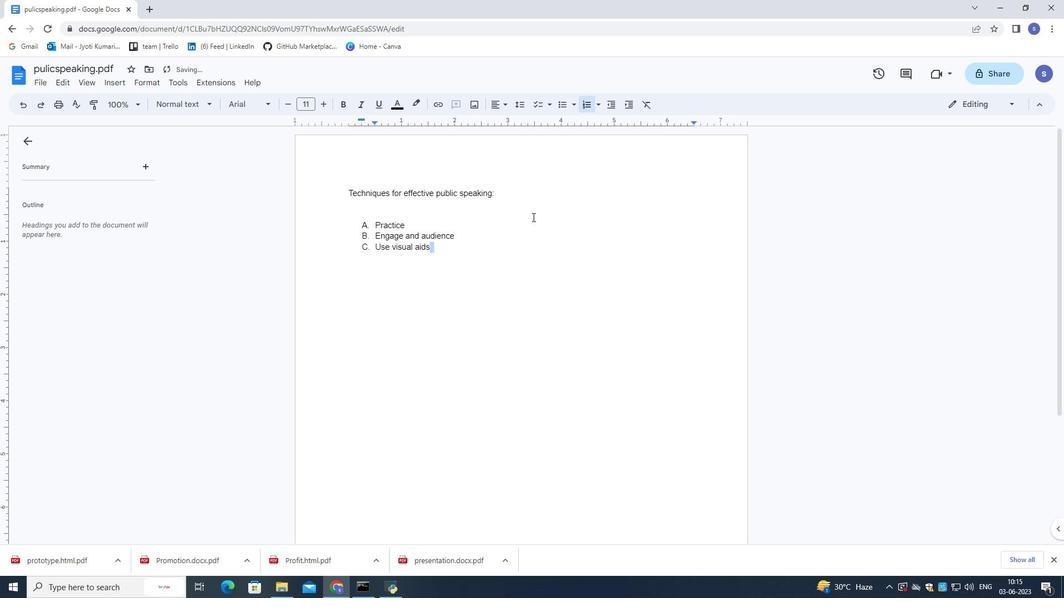 
Action: Mouse pressed left at (533, 206)
Screenshot: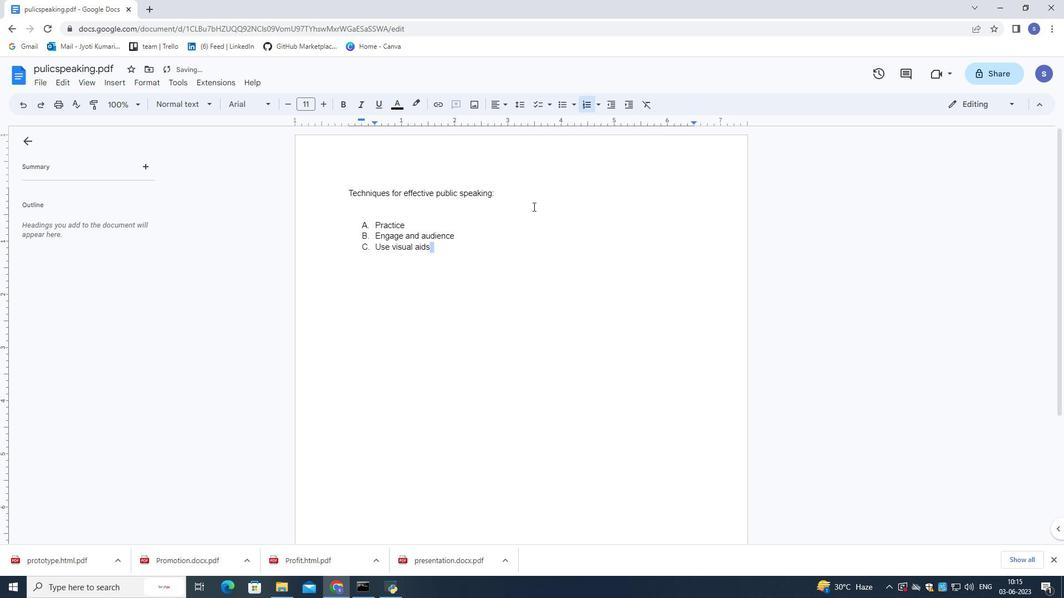 
Action: Mouse moved to (508, 191)
Screenshot: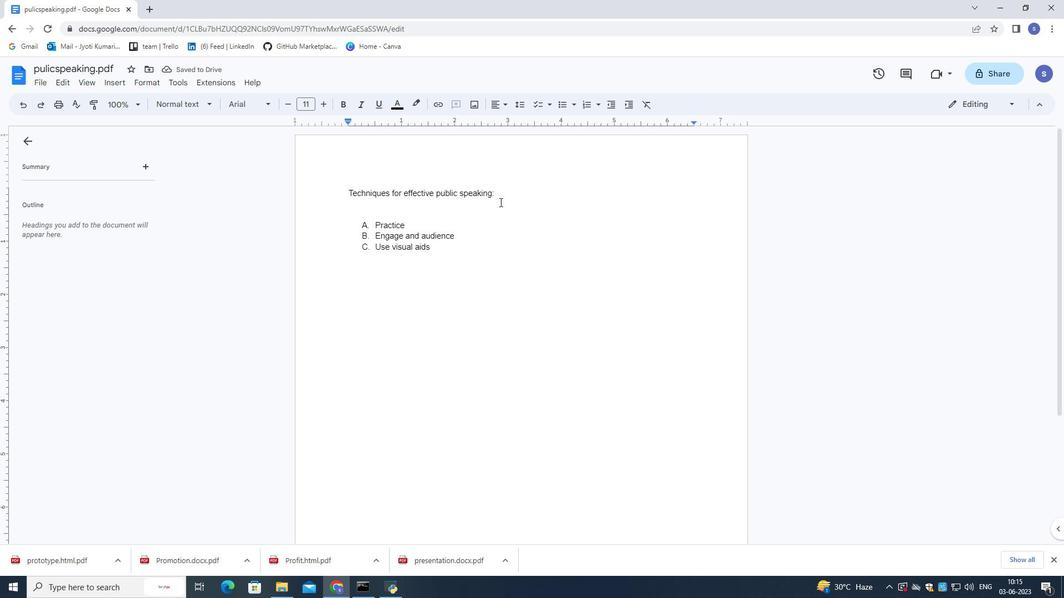 
Action: Mouse pressed left at (508, 191)
Screenshot: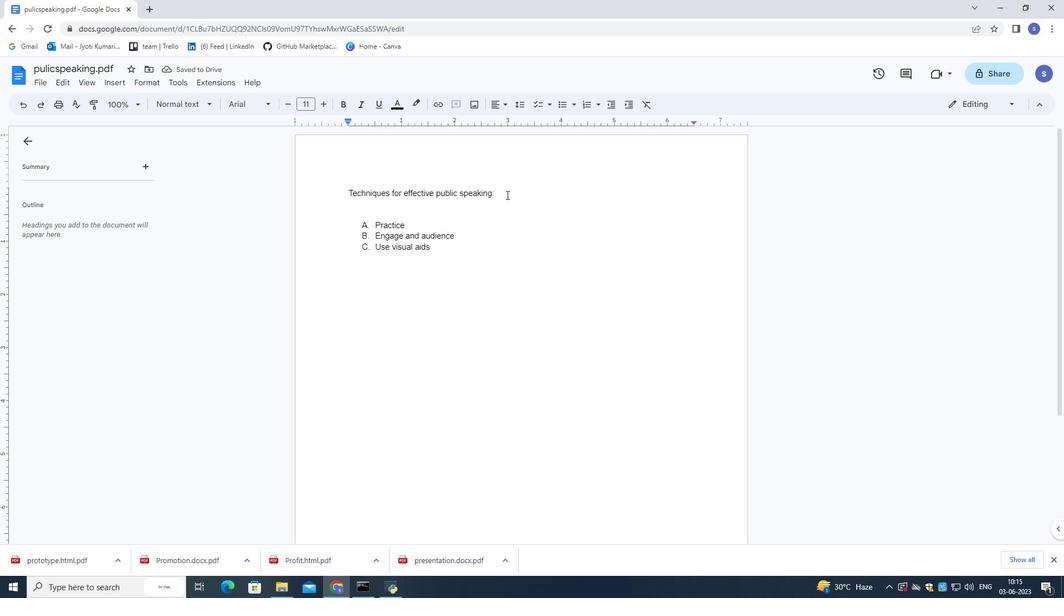 
Action: Mouse moved to (321, 103)
Screenshot: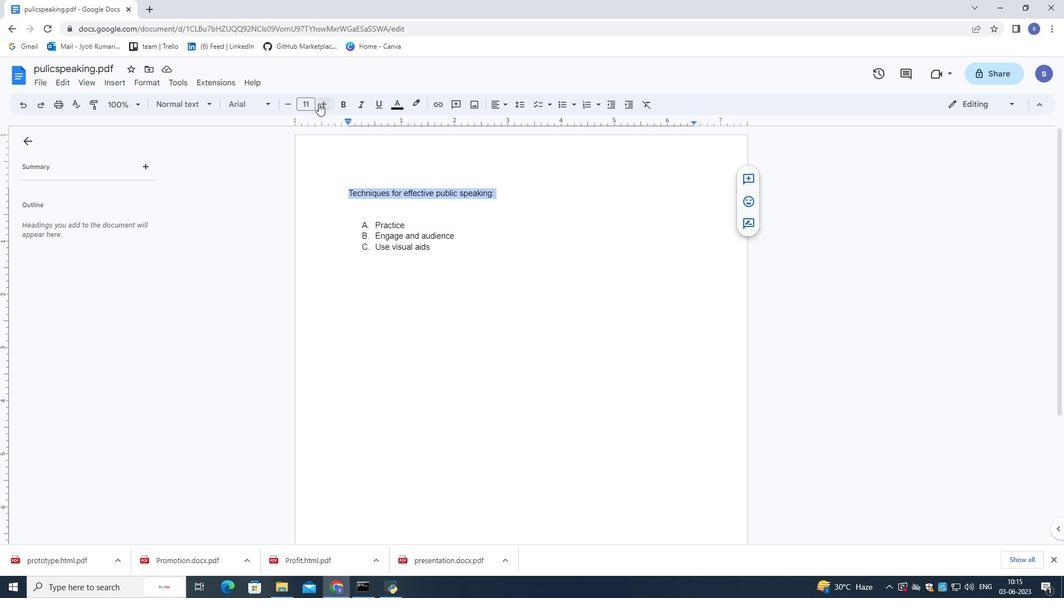 
Action: Mouse pressed left at (321, 103)
Screenshot: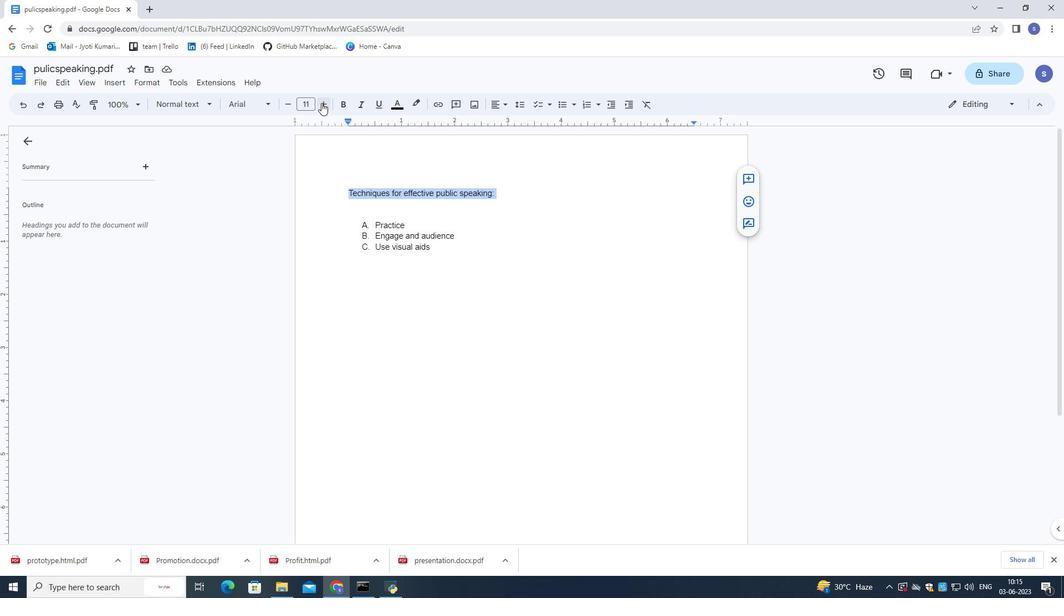 
Action: Mouse pressed left at (321, 103)
Screenshot: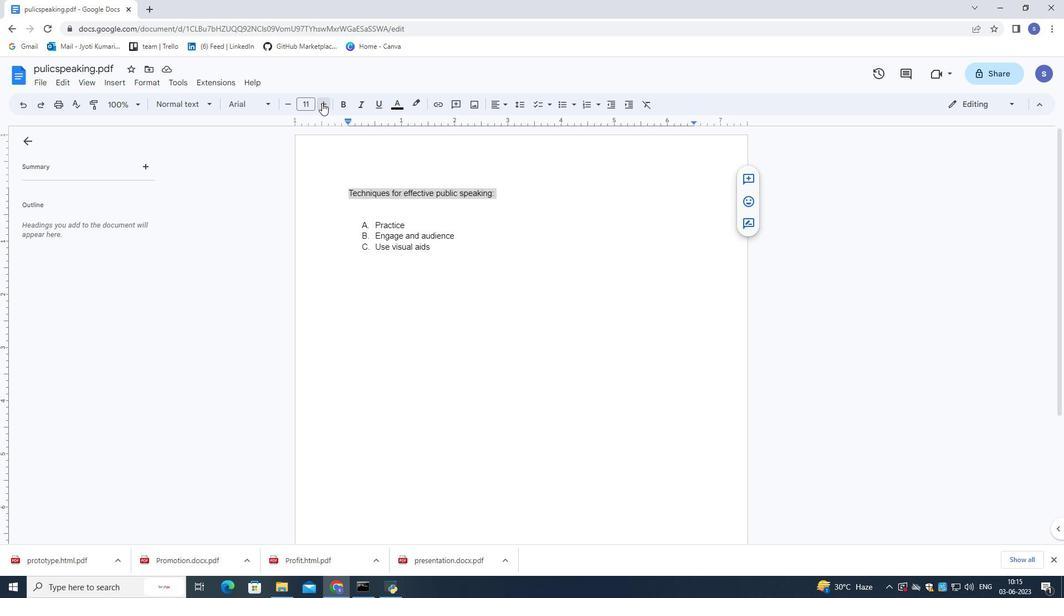 
Action: Mouse pressed left at (321, 103)
Screenshot: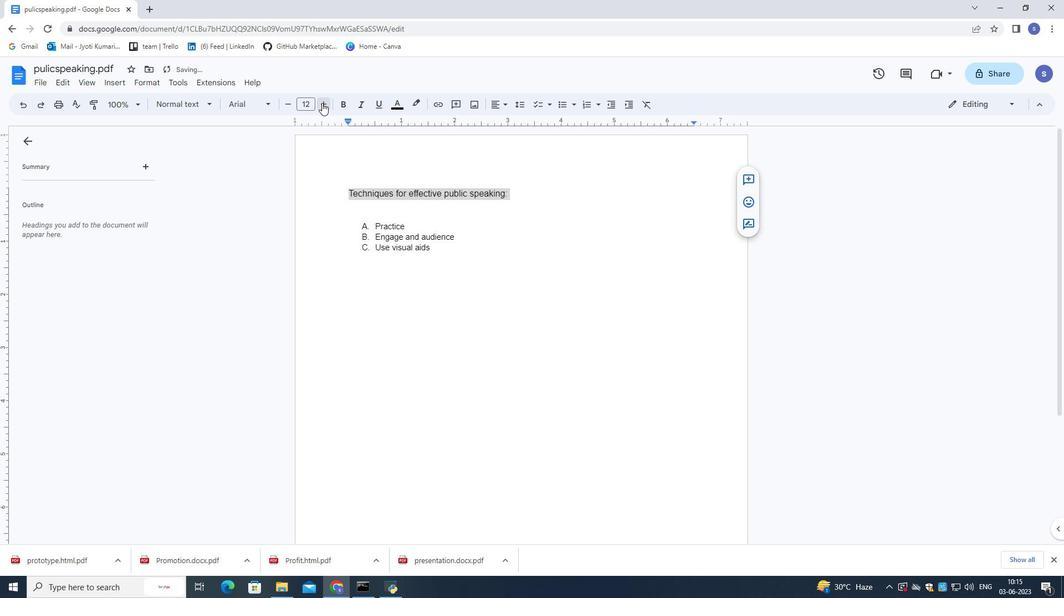 
Action: Mouse pressed left at (321, 103)
Screenshot: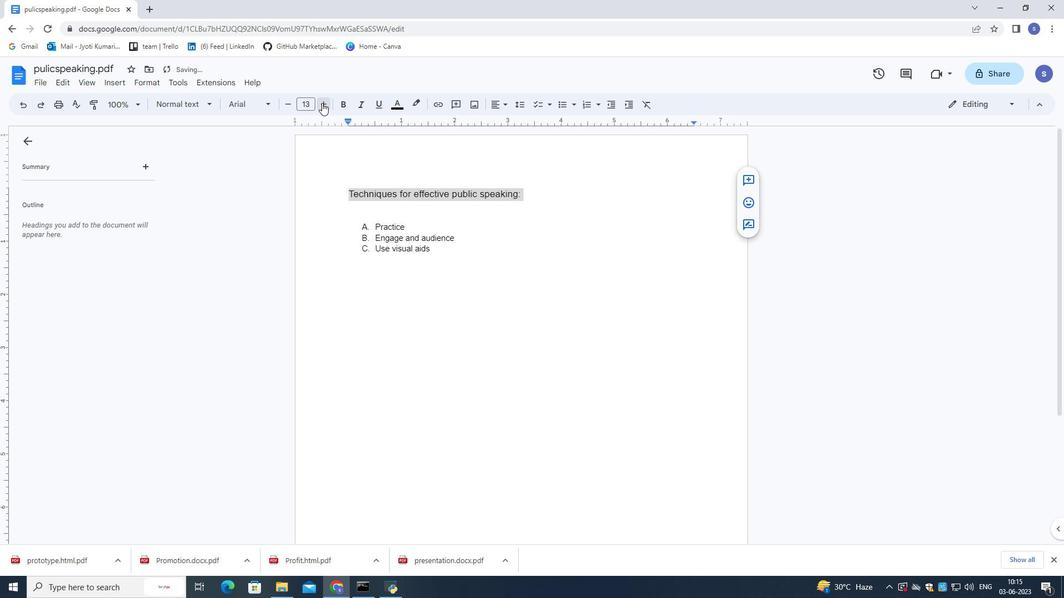 
Action: Mouse pressed left at (321, 103)
Screenshot: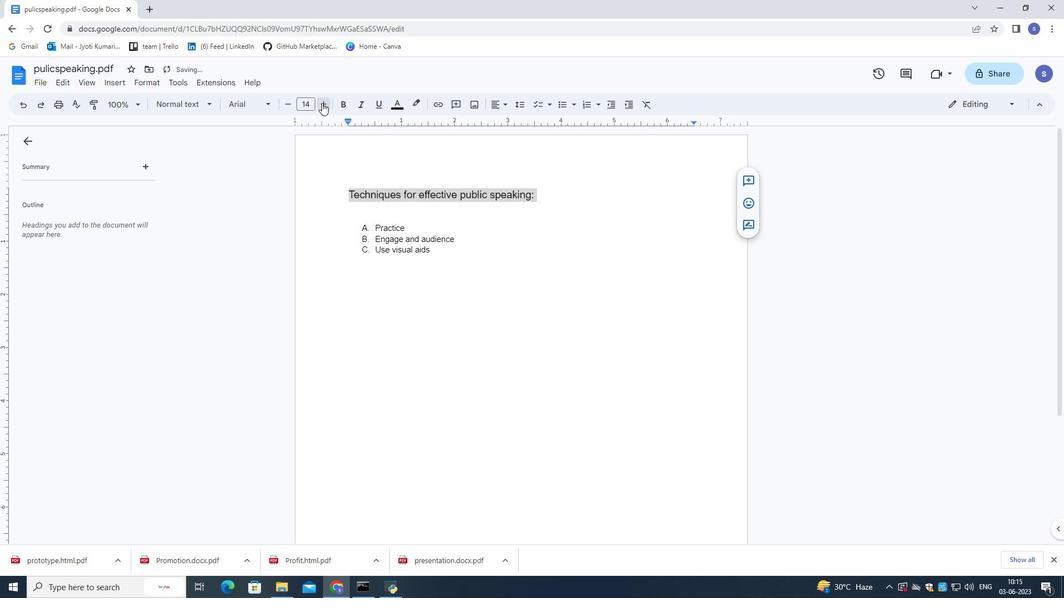 
Action: Mouse pressed left at (321, 103)
Screenshot: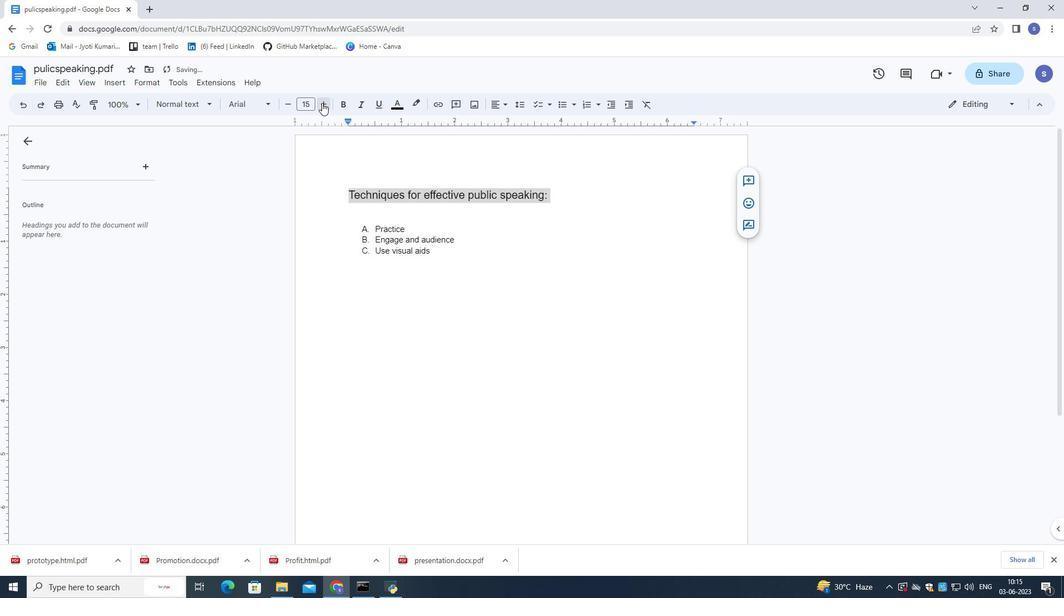 
Action: Mouse pressed left at (321, 103)
Screenshot: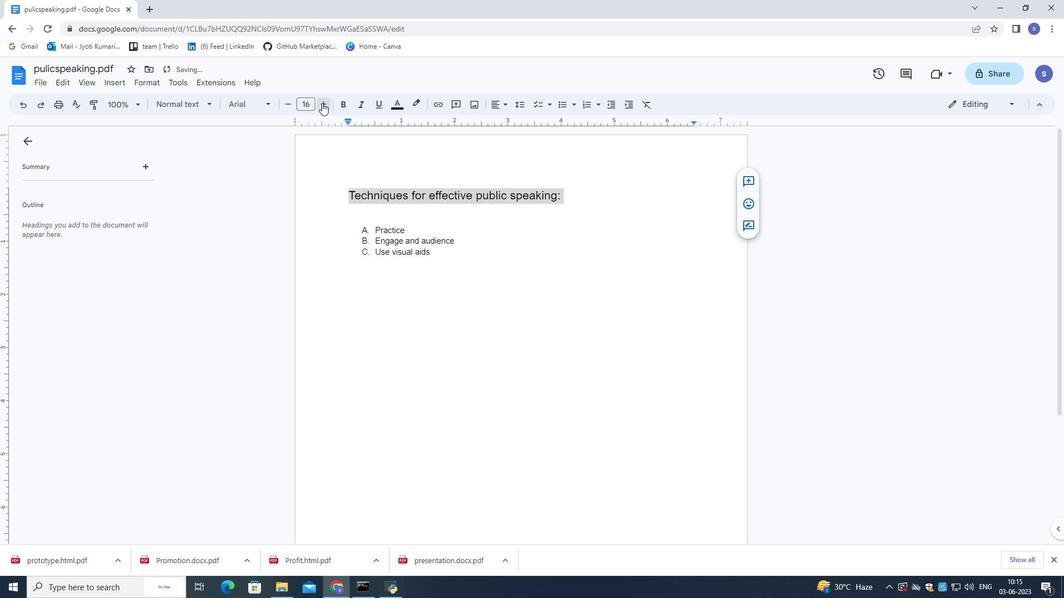 
Action: Mouse pressed left at (321, 103)
Screenshot: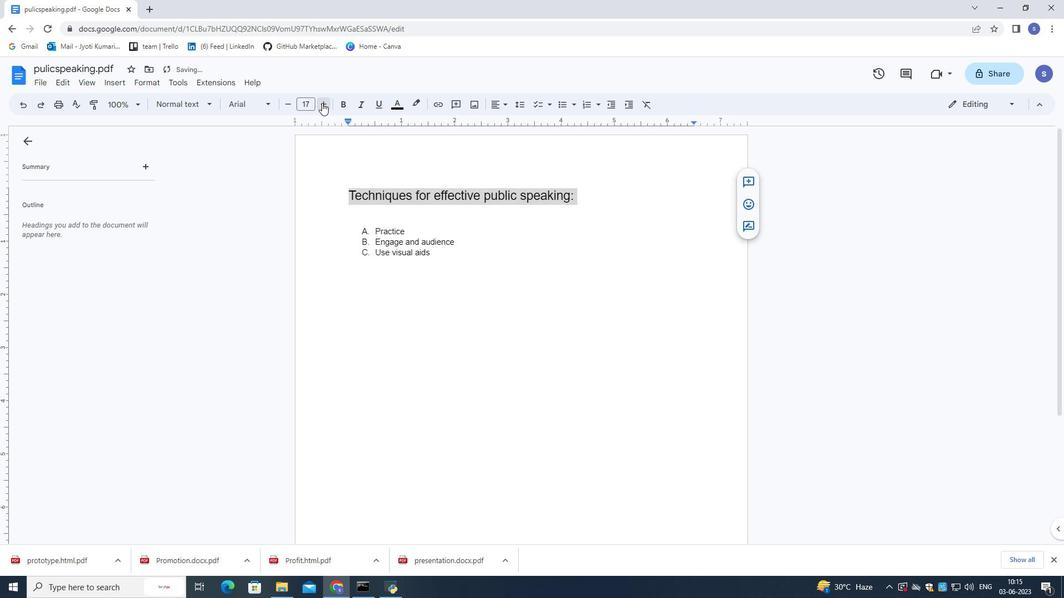 
Action: Mouse pressed left at (321, 103)
Screenshot: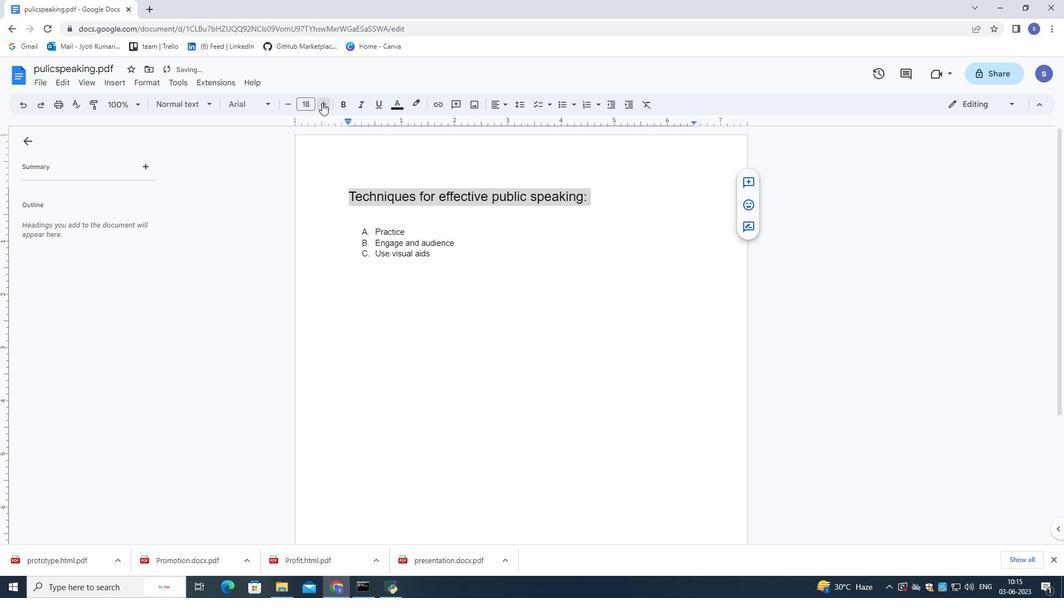 
Action: Mouse pressed left at (321, 103)
Screenshot: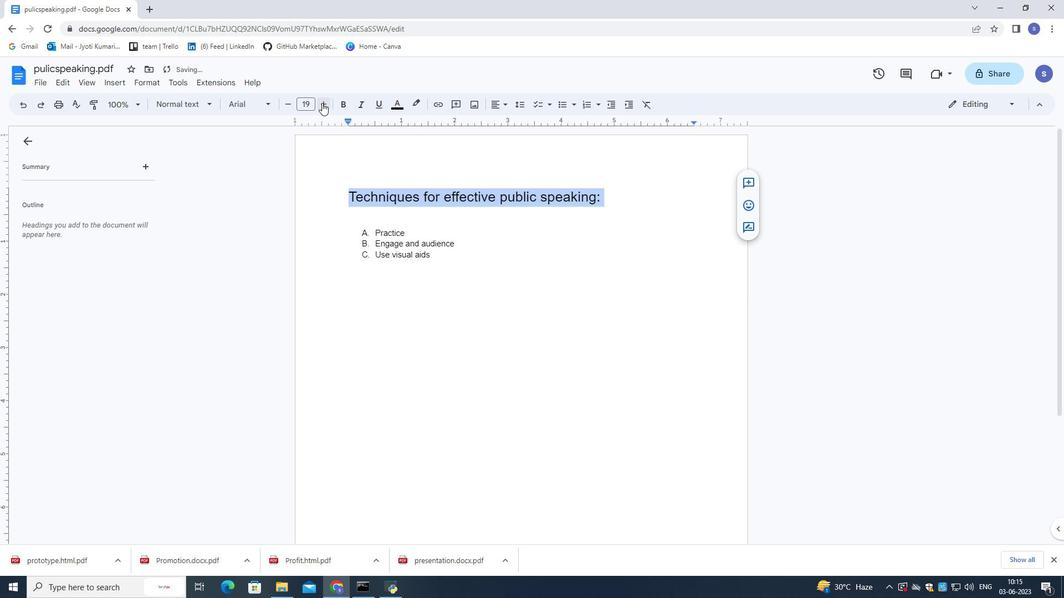 
Action: Mouse pressed left at (321, 103)
Screenshot: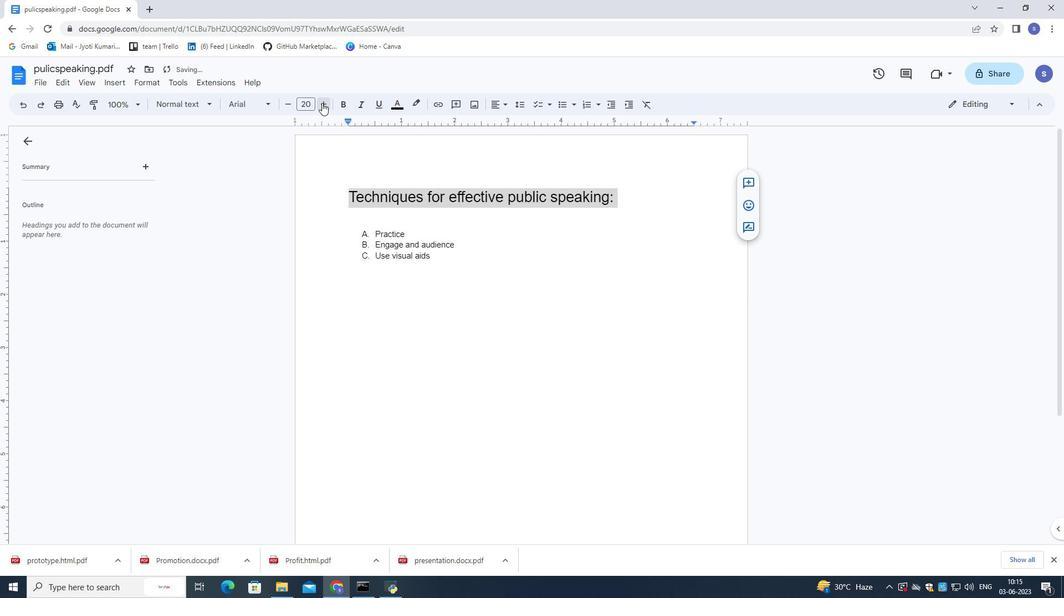 
Action: Mouse pressed left at (321, 103)
Screenshot: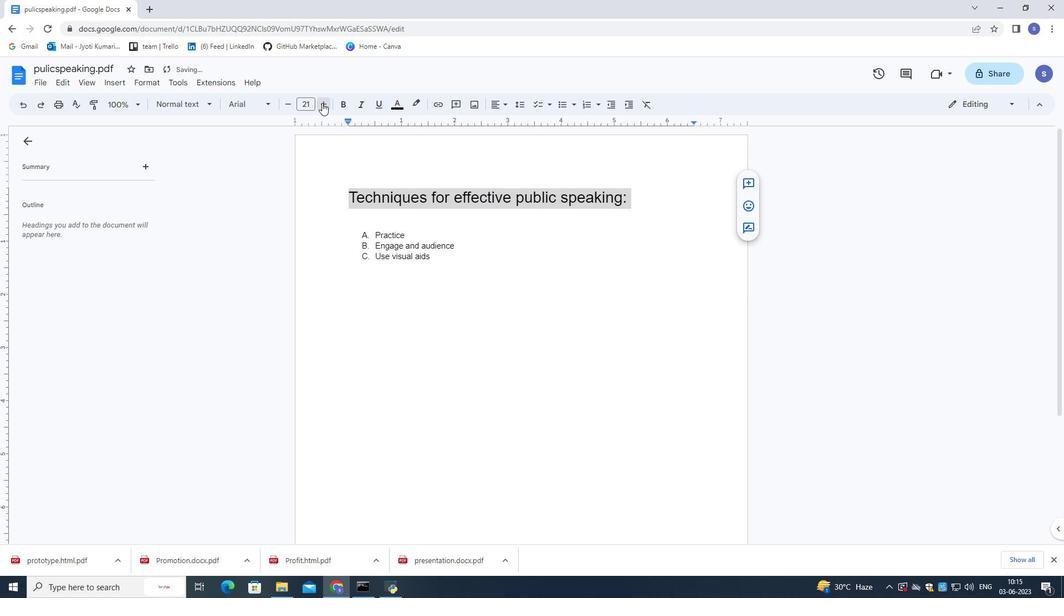 
Action: Mouse pressed left at (321, 103)
Screenshot: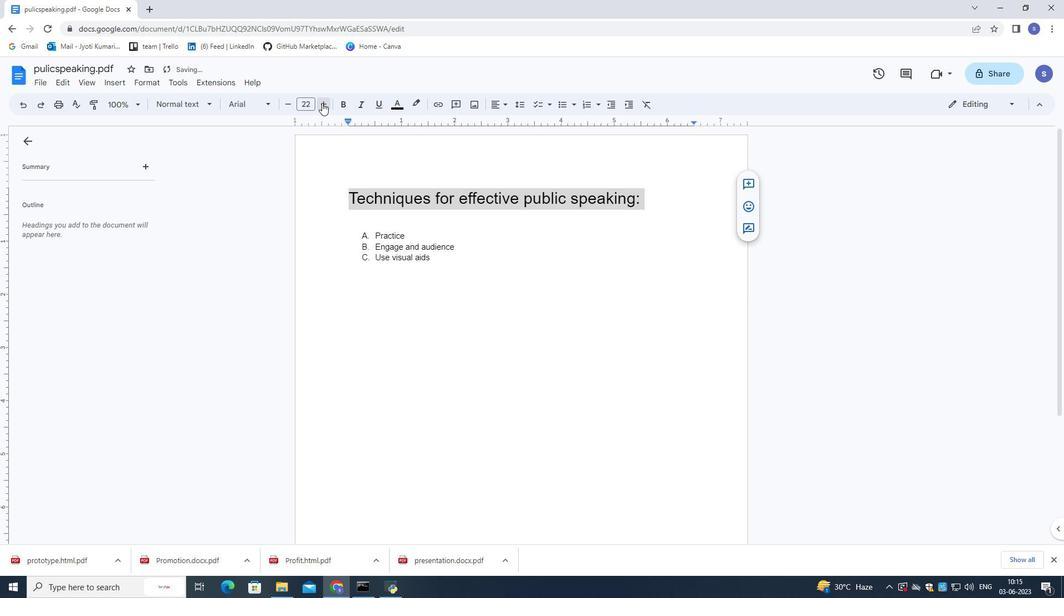
Action: Mouse pressed left at (321, 103)
Screenshot: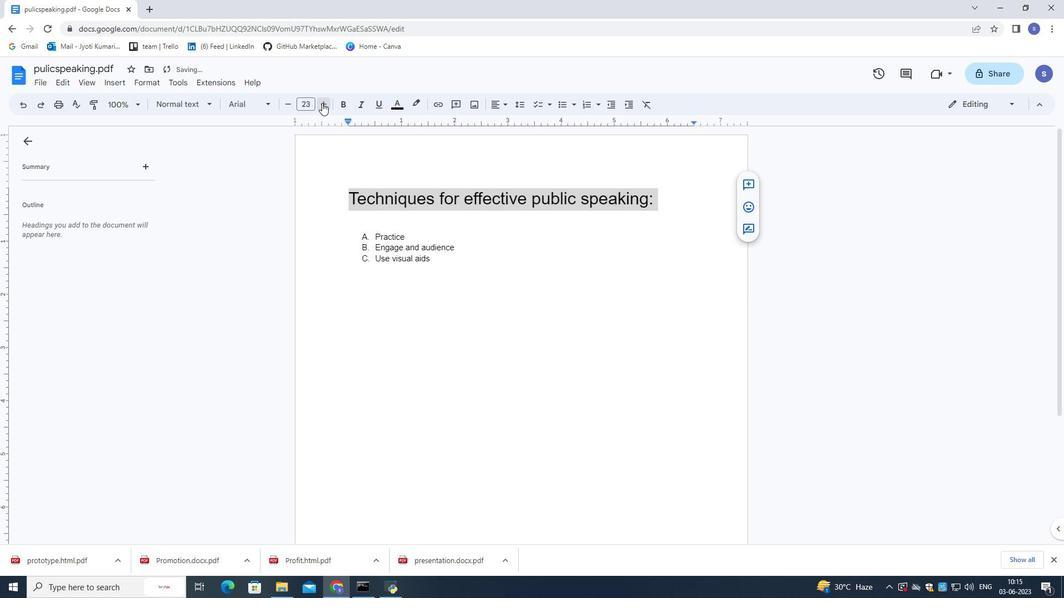 
Action: Mouse pressed left at (321, 103)
Screenshot: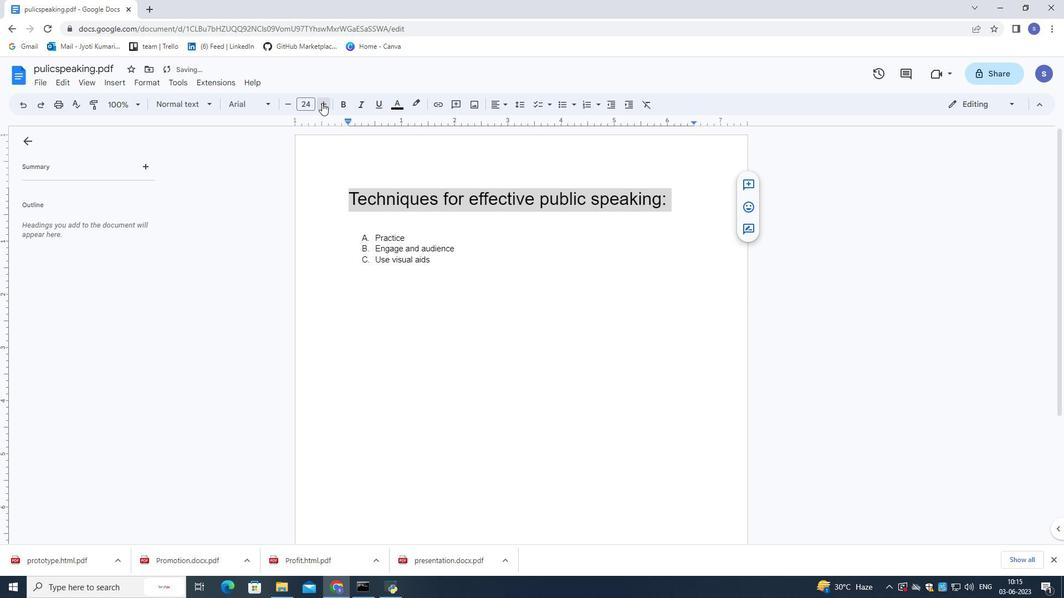 
Action: Mouse moved to (567, 397)
Screenshot: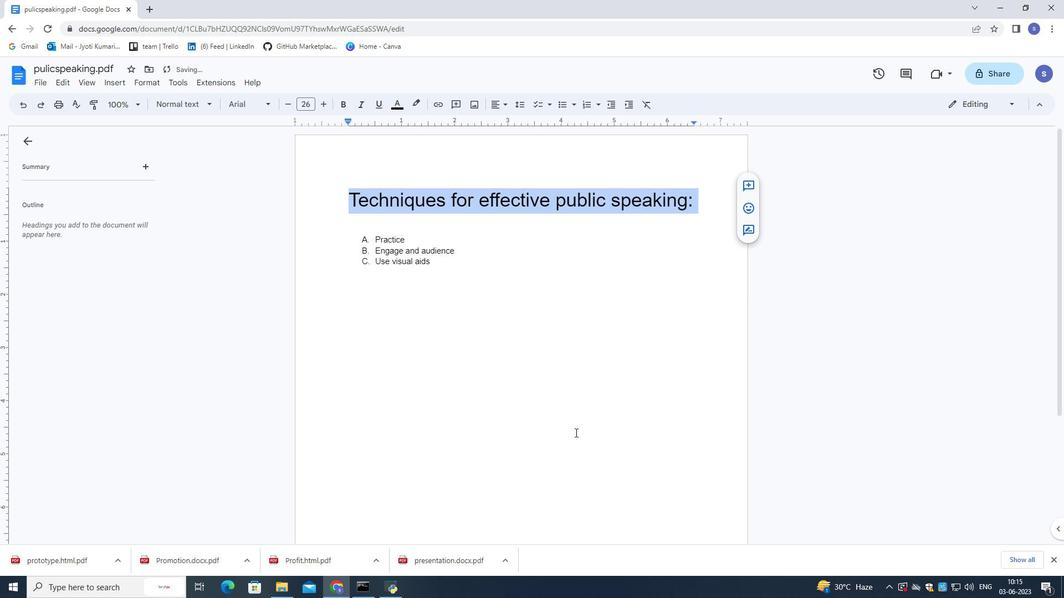 
Action: Mouse pressed left at (567, 397)
Screenshot: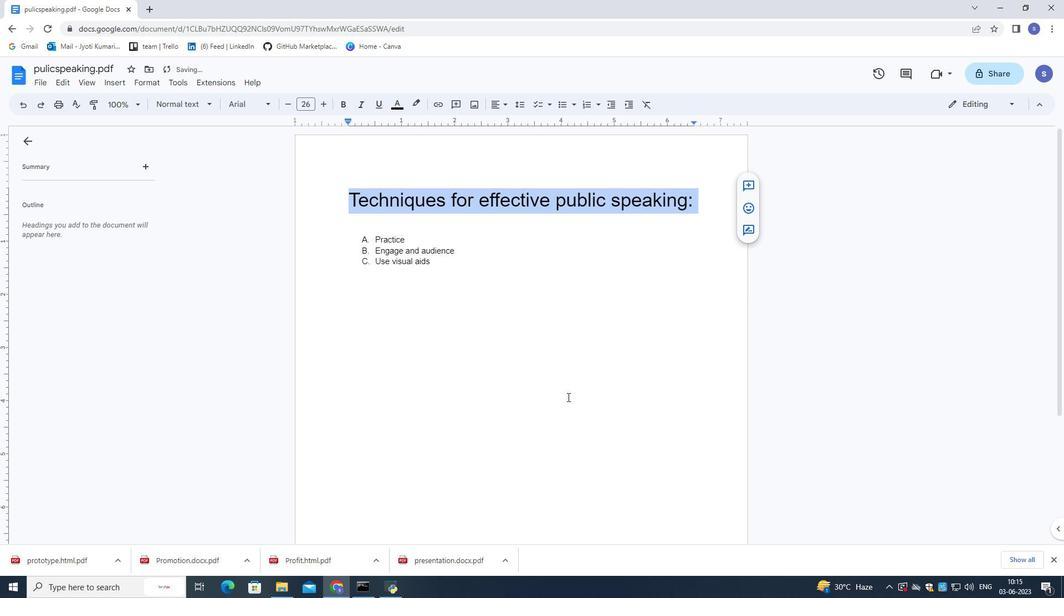
Action: Mouse moved to (565, 387)
Screenshot: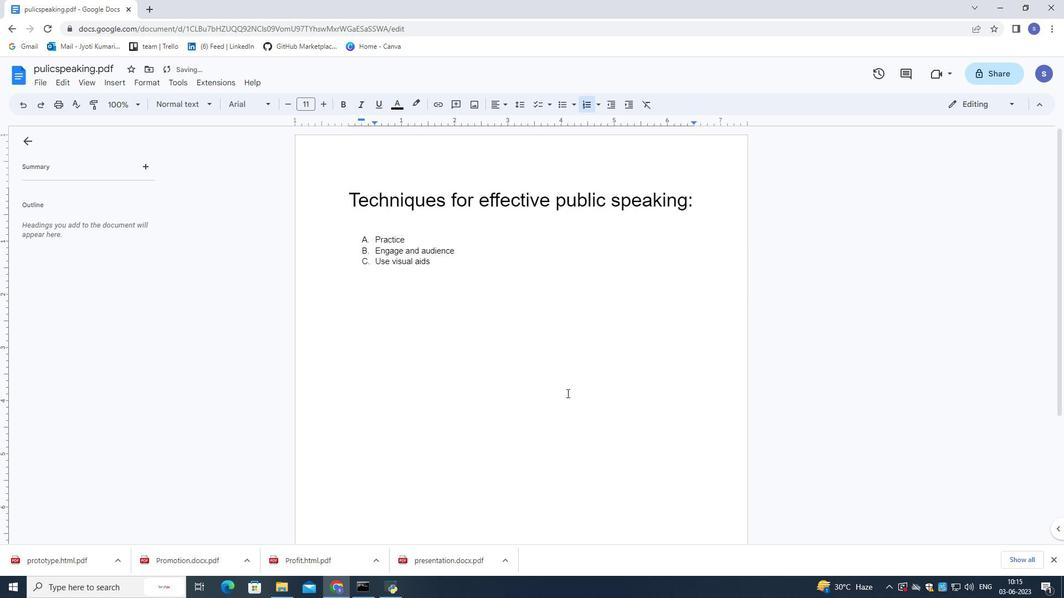 
